 Task: Add an event with the title Lunch and Learn: Effective Presentation Delivery, date ''2024/03/05'', time 8:50 AM to 10:50 AMand add a description: Participants will understand the value of diversity within the team and explore ways to leverage diverse perspectives, experiences, and expertise. They will learn strategies for creating an inclusive environment that celebrates and respects individual differences.Select event color  Graphite . Add location for the event as: Berlin, Germany, logged in from the account softage.3@softage.netand send the event invitation to softage.7@softage.net and softage.8@softage.net. Set a reminder for the event Daily
Action: Mouse moved to (32, 108)
Screenshot: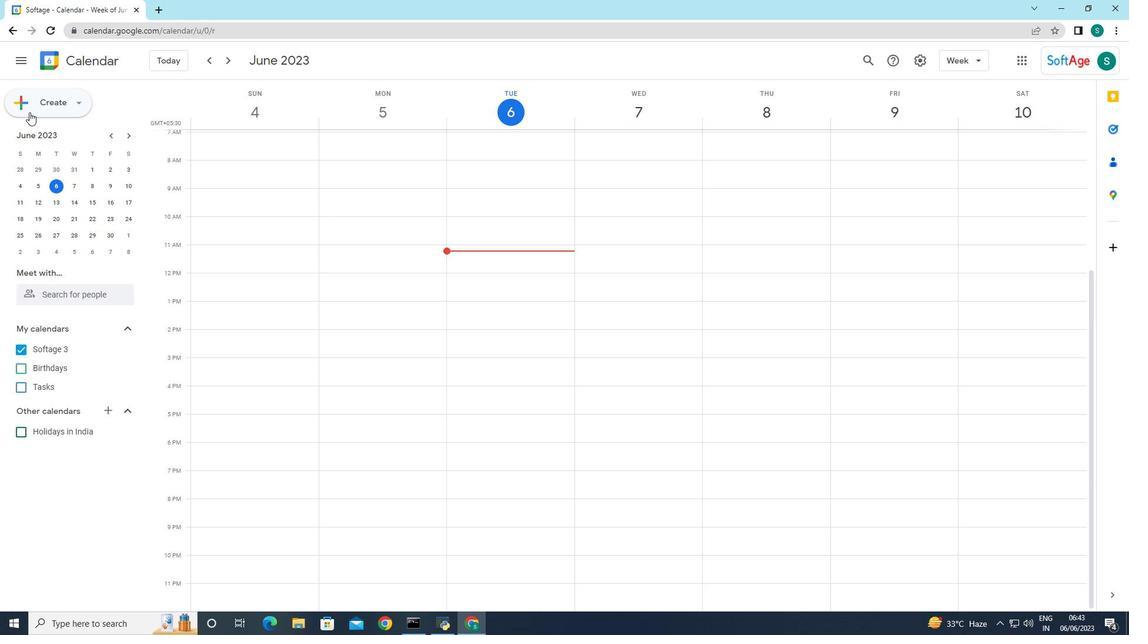 
Action: Mouse pressed left at (32, 108)
Screenshot: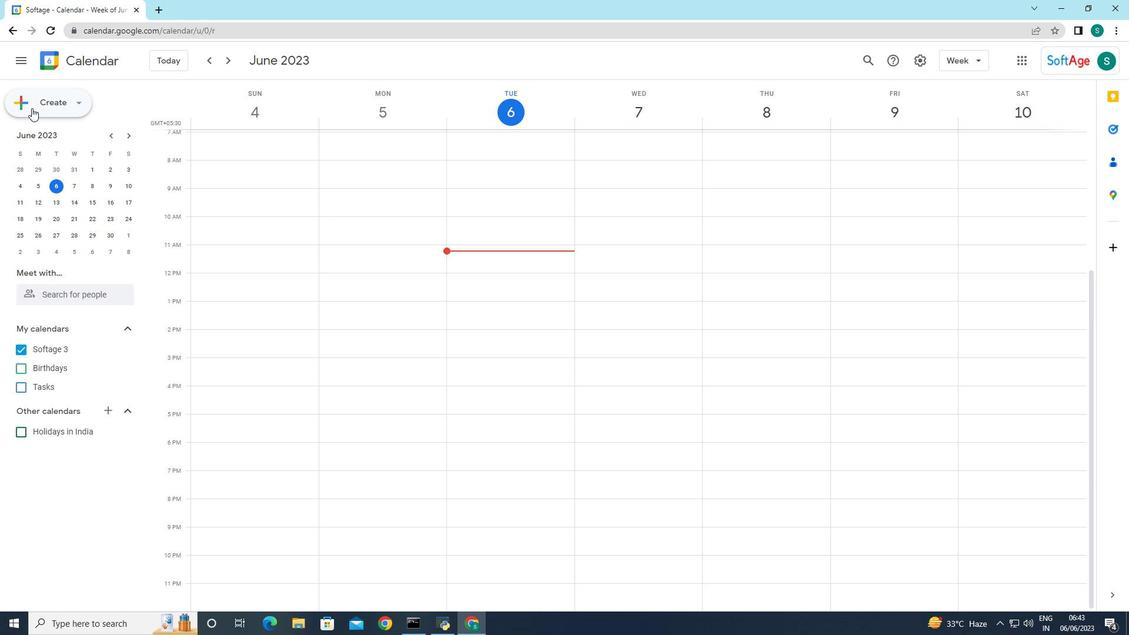 
Action: Mouse moved to (52, 139)
Screenshot: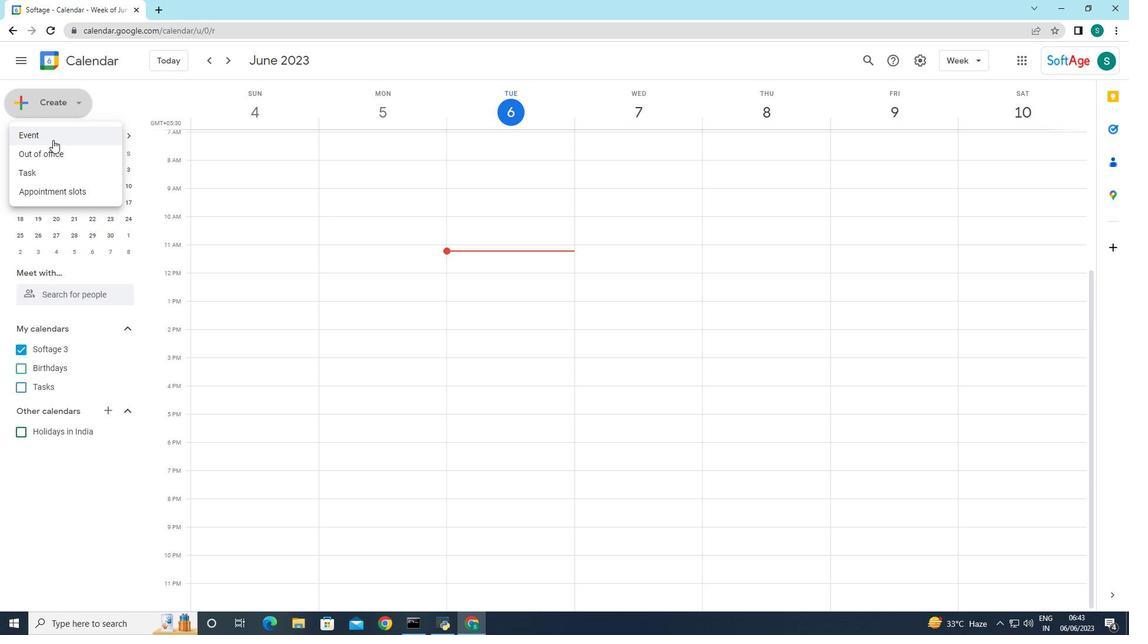 
Action: Mouse pressed left at (52, 139)
Screenshot: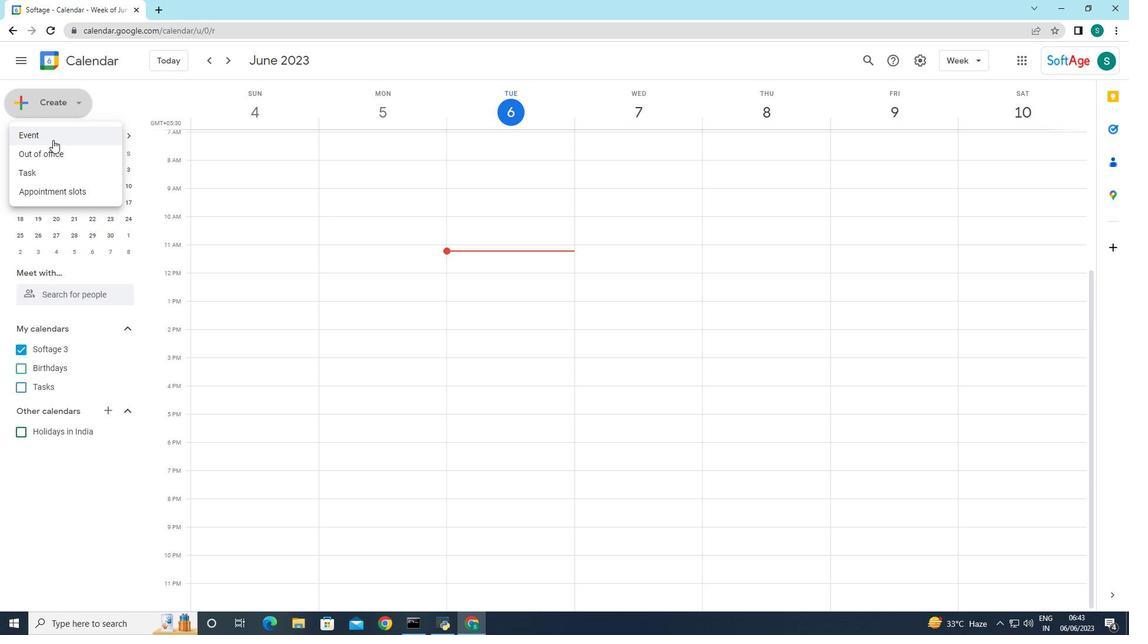 
Action: Mouse moved to (332, 462)
Screenshot: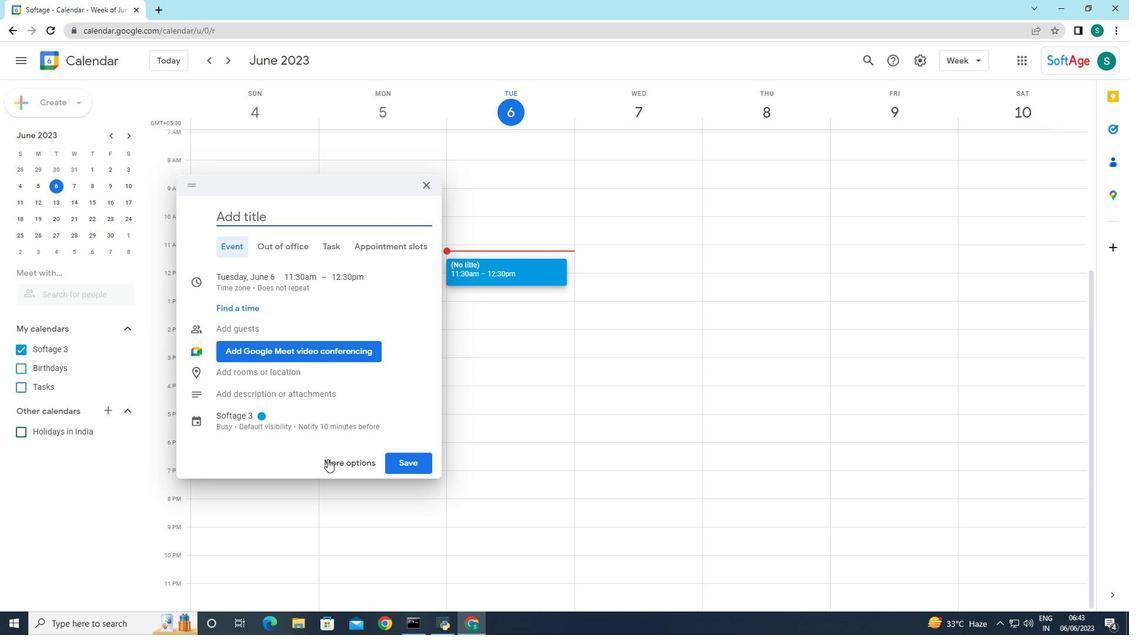
Action: Mouse pressed left at (332, 462)
Screenshot: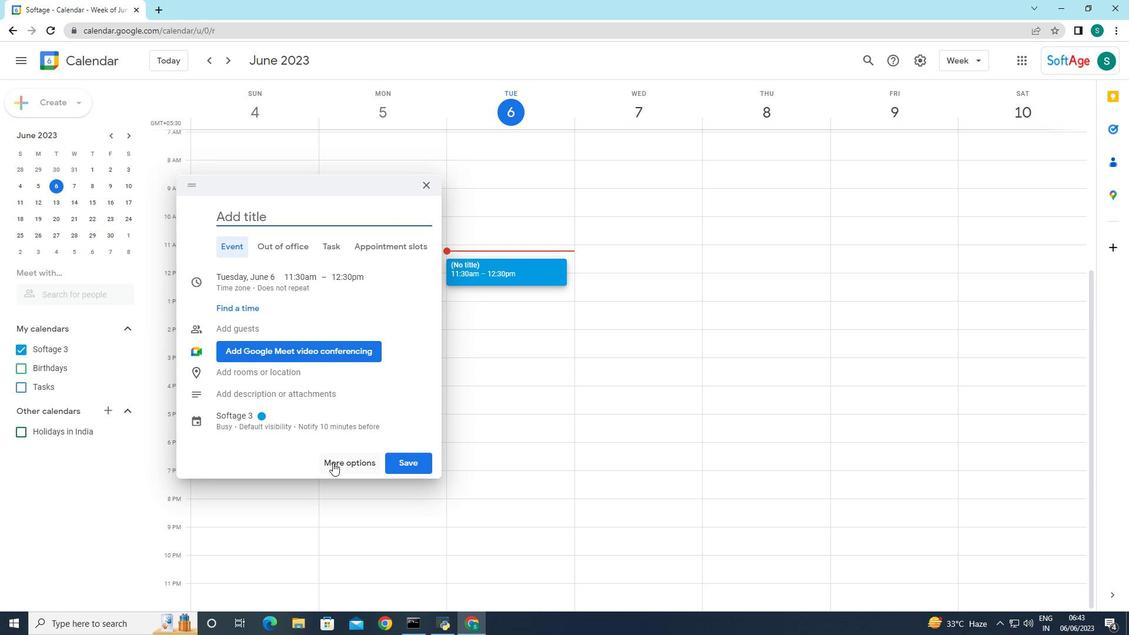 
Action: Mouse moved to (132, 64)
Screenshot: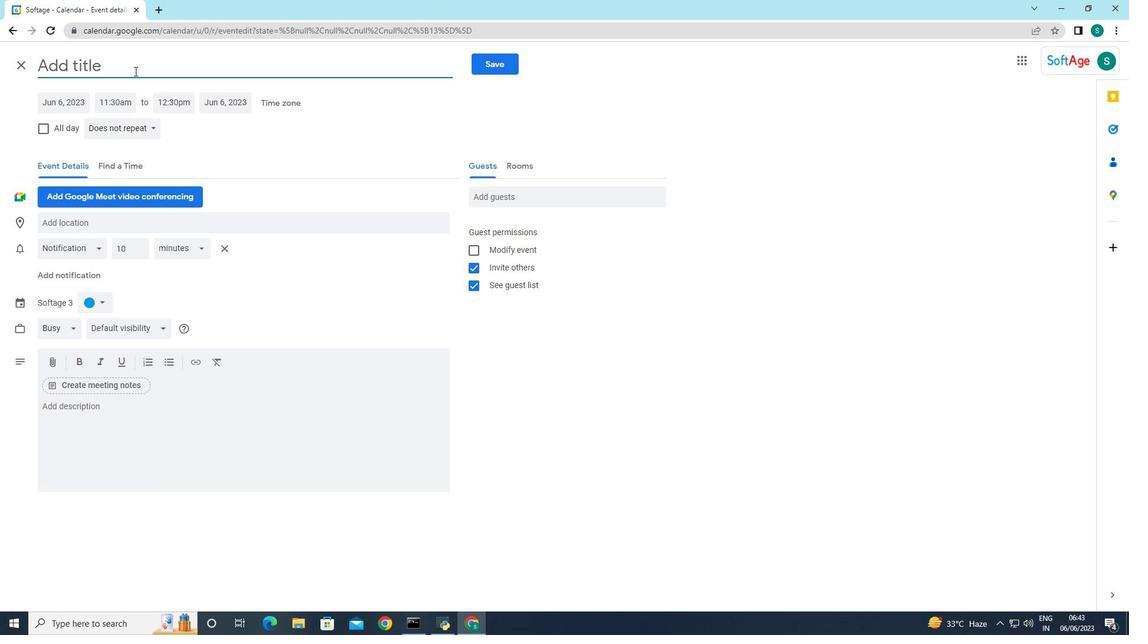 
Action: Mouse pressed left at (132, 64)
Screenshot: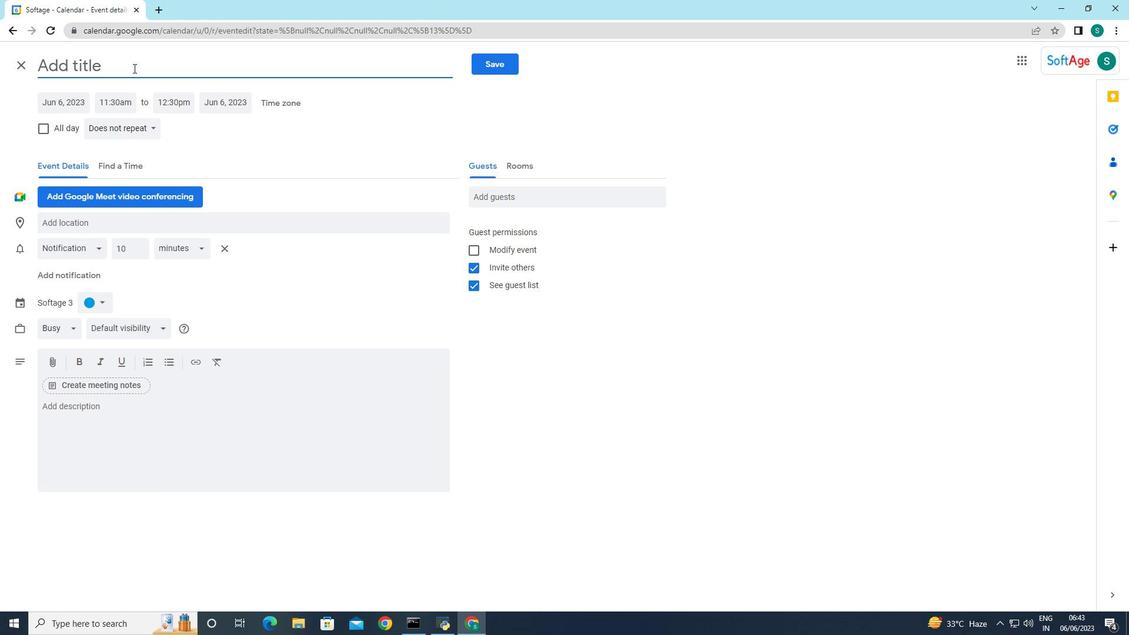 
Action: Key pressed <Key.caps_lock>L<Key.caps_lock>unch<Key.space>and<Key.space><Key.caps_lock>L<Key.caps_lock>earn<Key.space><Key.backspace><Key.shift_r>:<Key.space><Key.caps_lock>E<Key.caps_lock>ffective<Key.space><Key.caps_lock>P<Key.caps_lock>resentation<Key.space><Key.caps_lock>D<Key.caps_lock>elivery
Screenshot: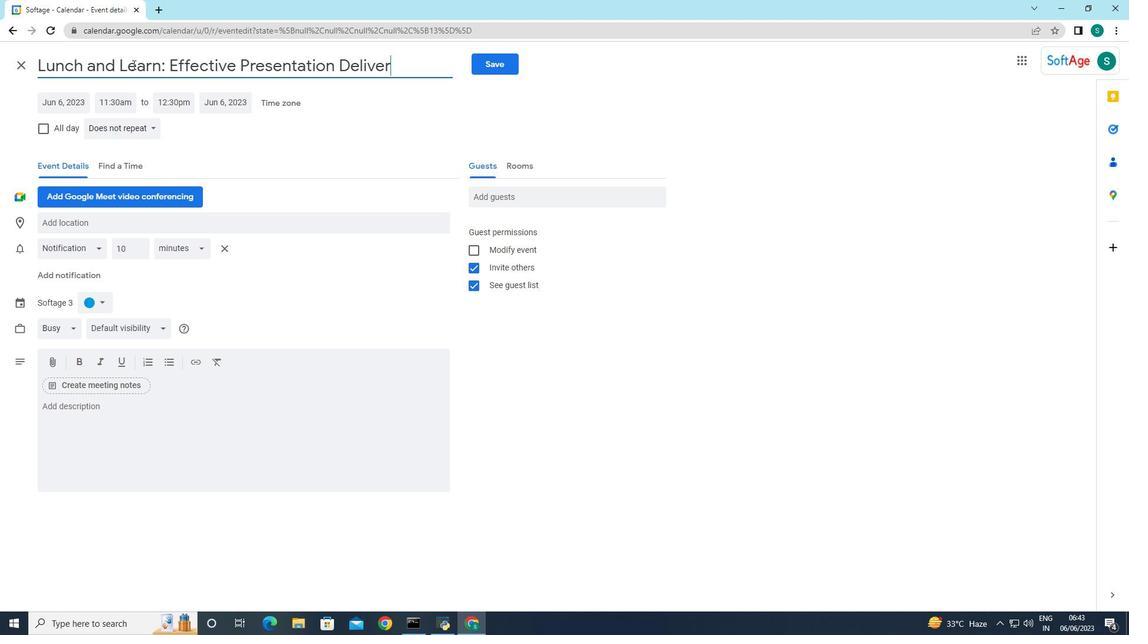 
Action: Mouse moved to (330, 152)
Screenshot: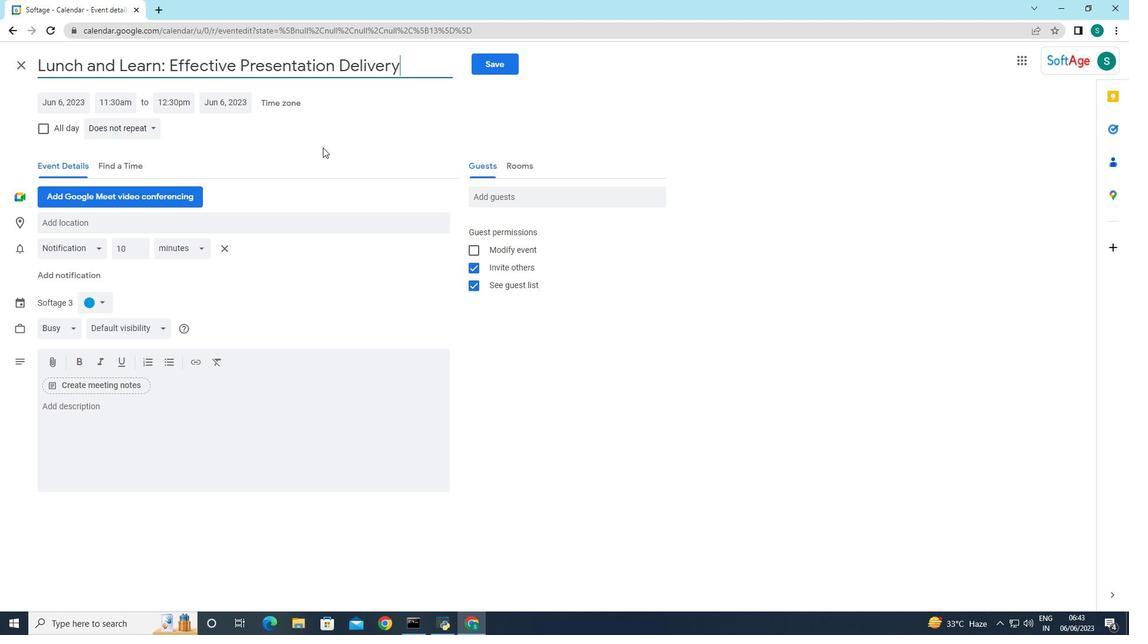 
Action: Mouse pressed left at (330, 152)
Screenshot: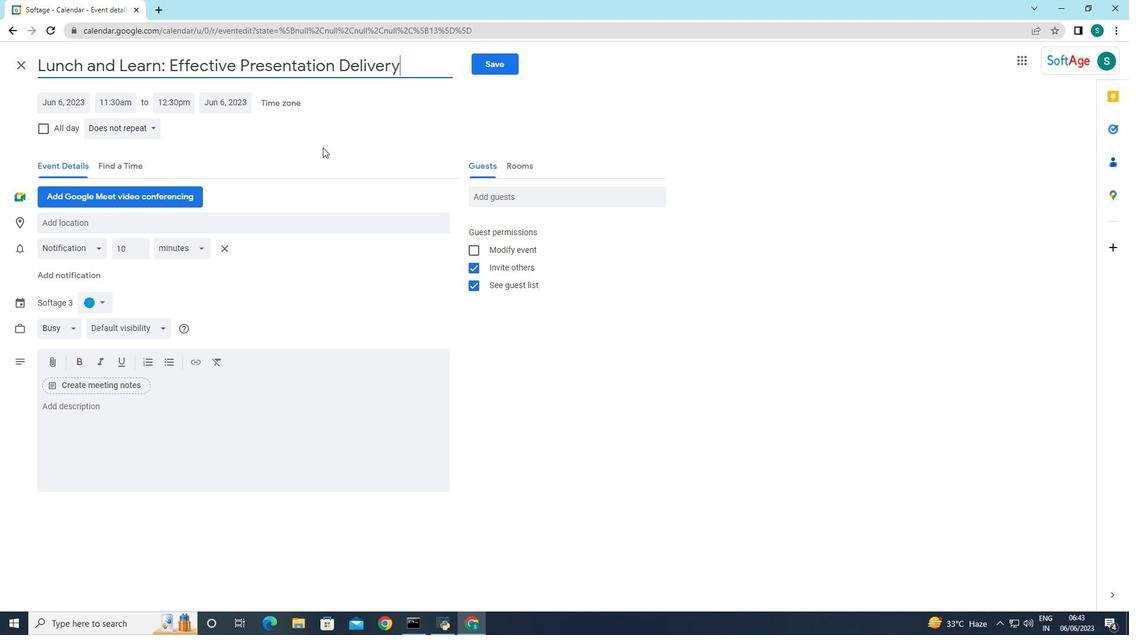 
Action: Mouse moved to (70, 97)
Screenshot: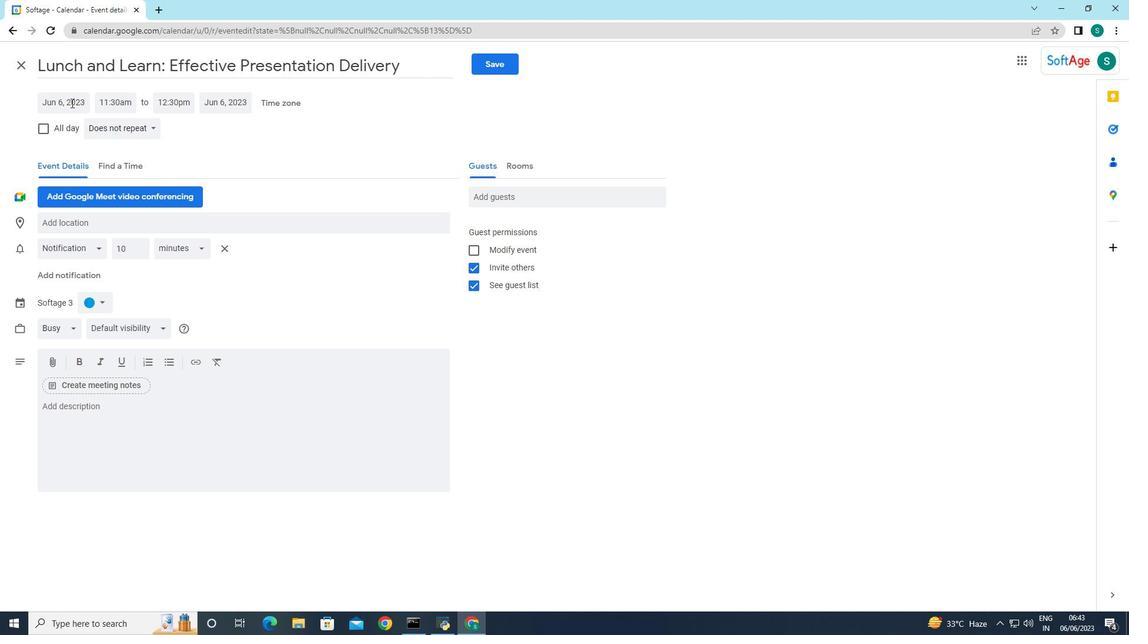 
Action: Mouse pressed left at (70, 97)
Screenshot: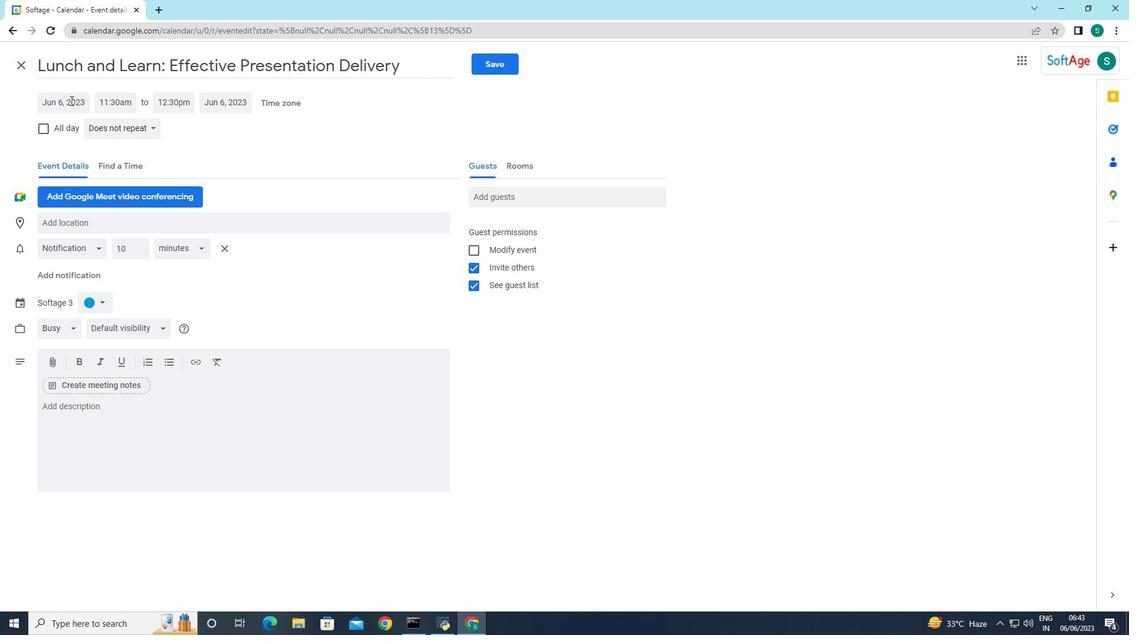 
Action: Mouse moved to (190, 127)
Screenshot: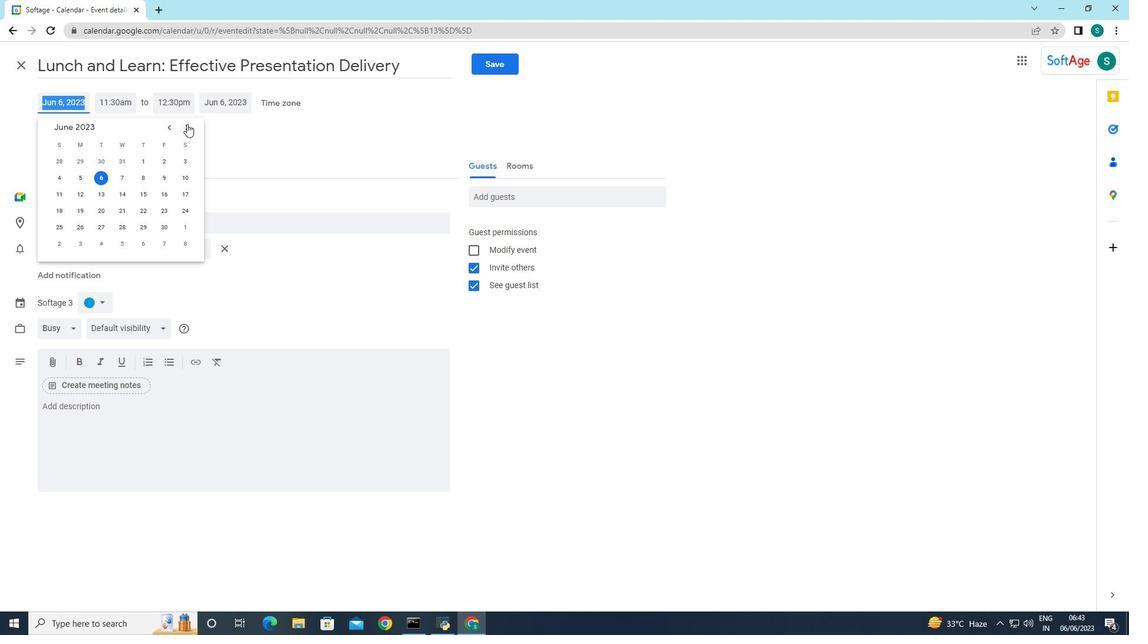 
Action: Mouse pressed left at (190, 127)
Screenshot: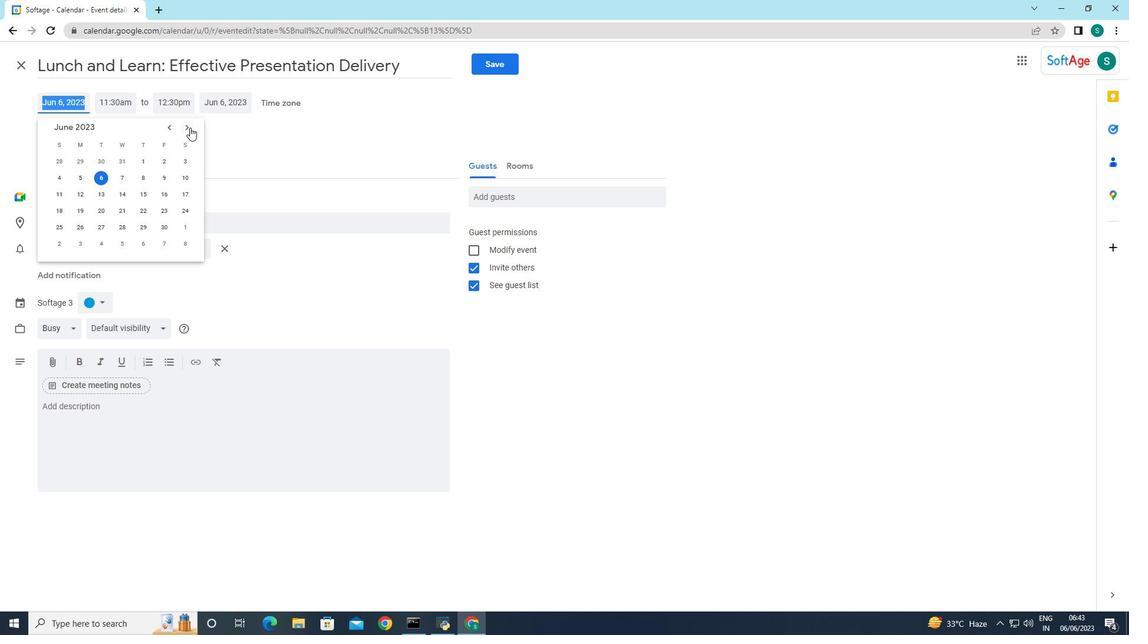 
Action: Mouse pressed left at (190, 127)
Screenshot: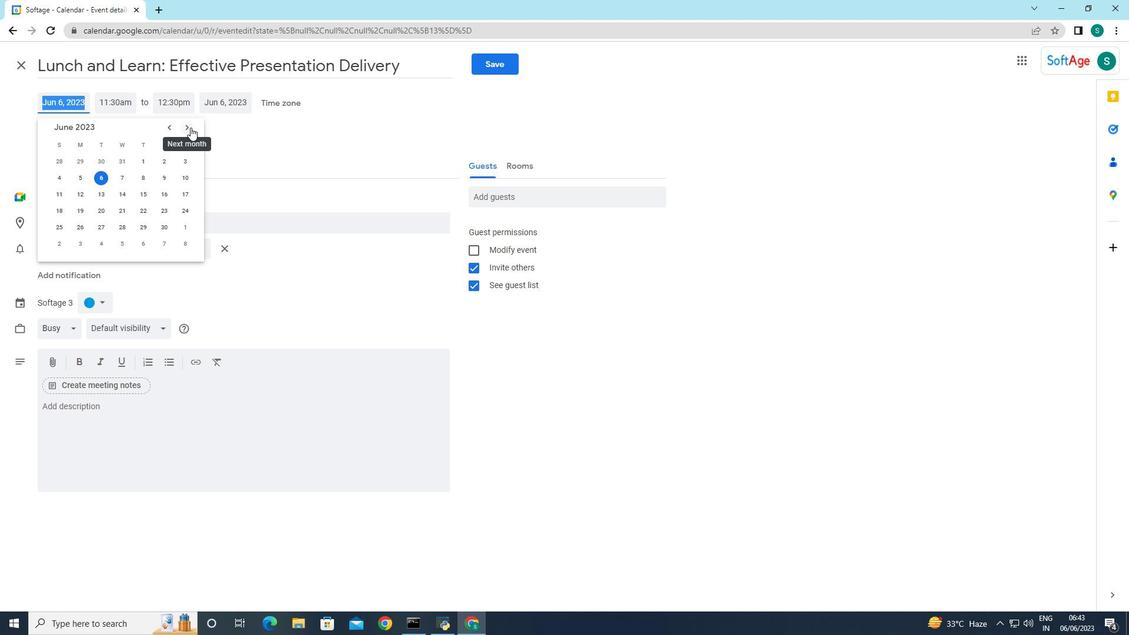 
Action: Mouse pressed left at (190, 127)
Screenshot: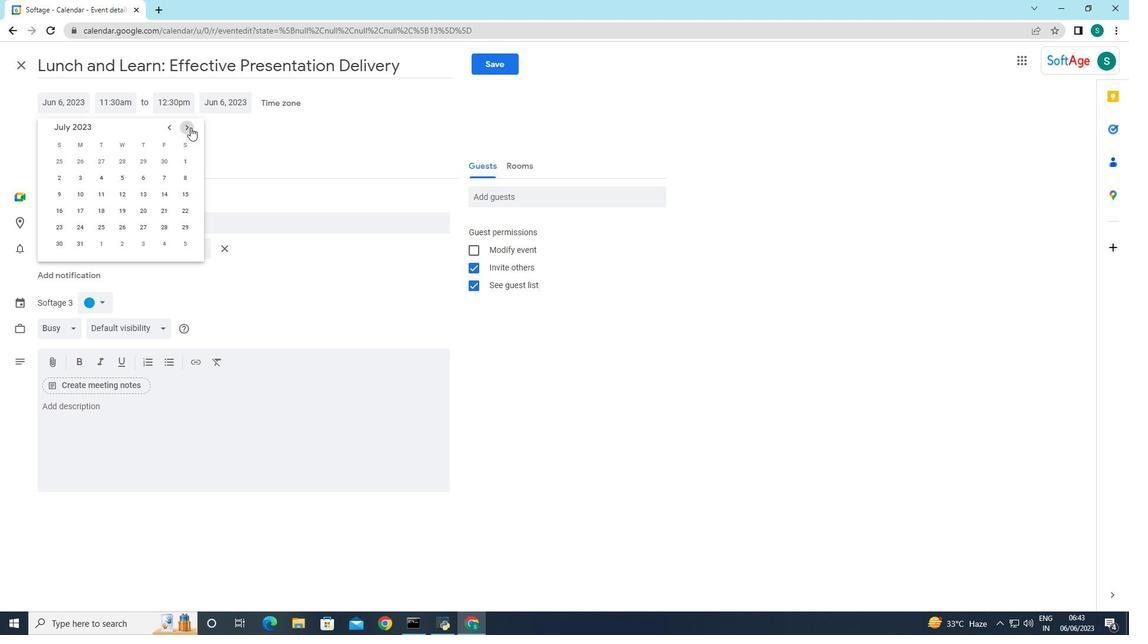 
Action: Mouse pressed left at (190, 127)
Screenshot: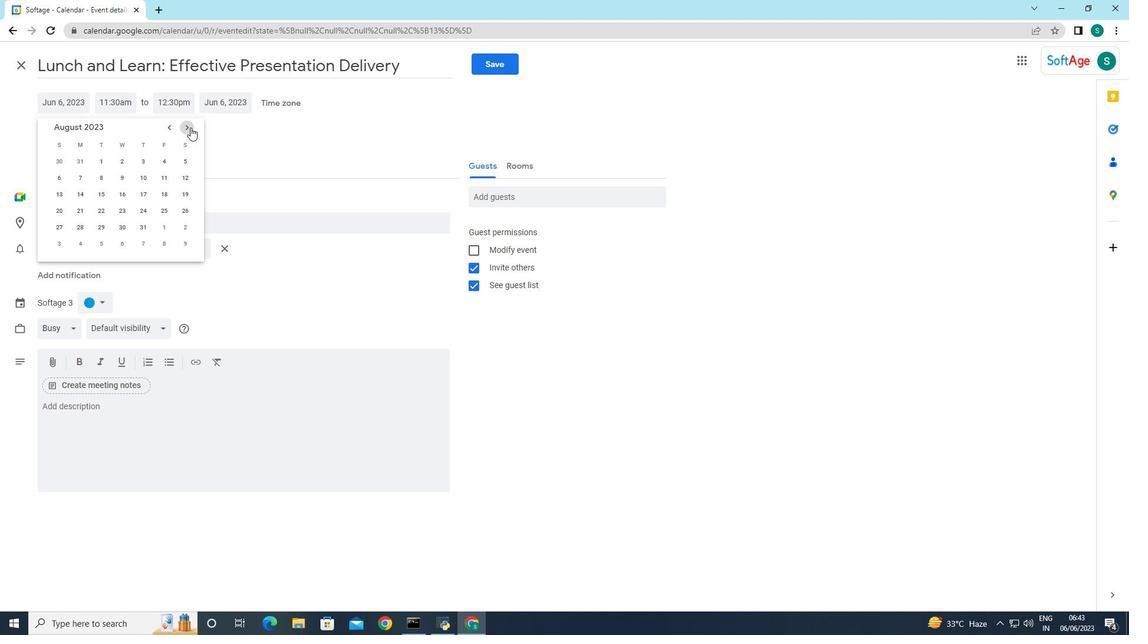 
Action: Mouse pressed left at (190, 127)
Screenshot: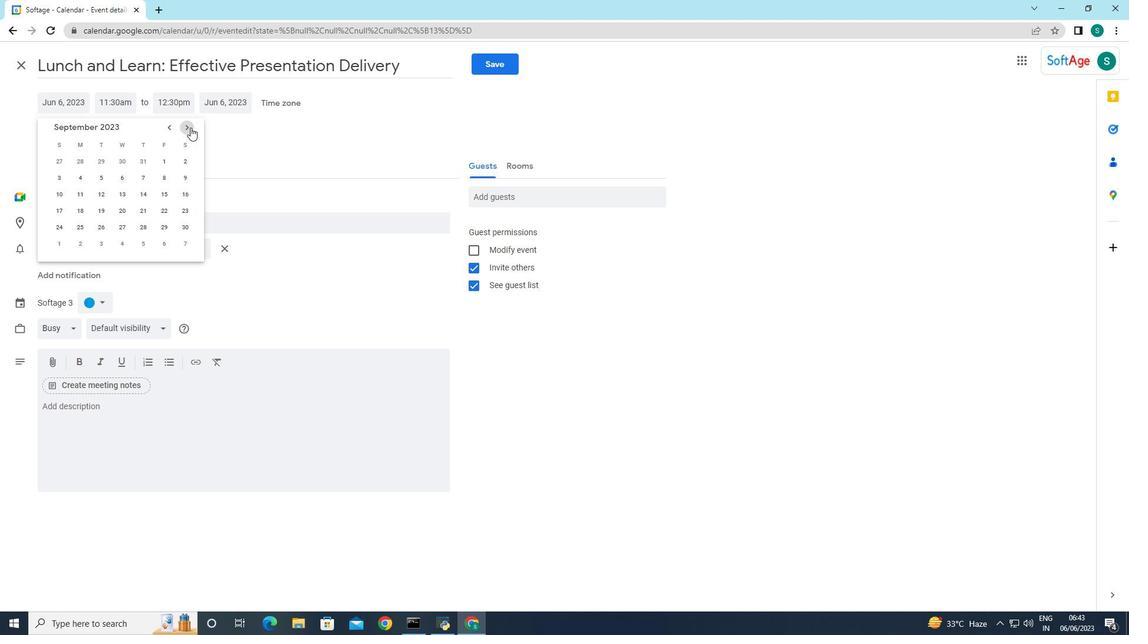 
Action: Mouse pressed left at (190, 127)
Screenshot: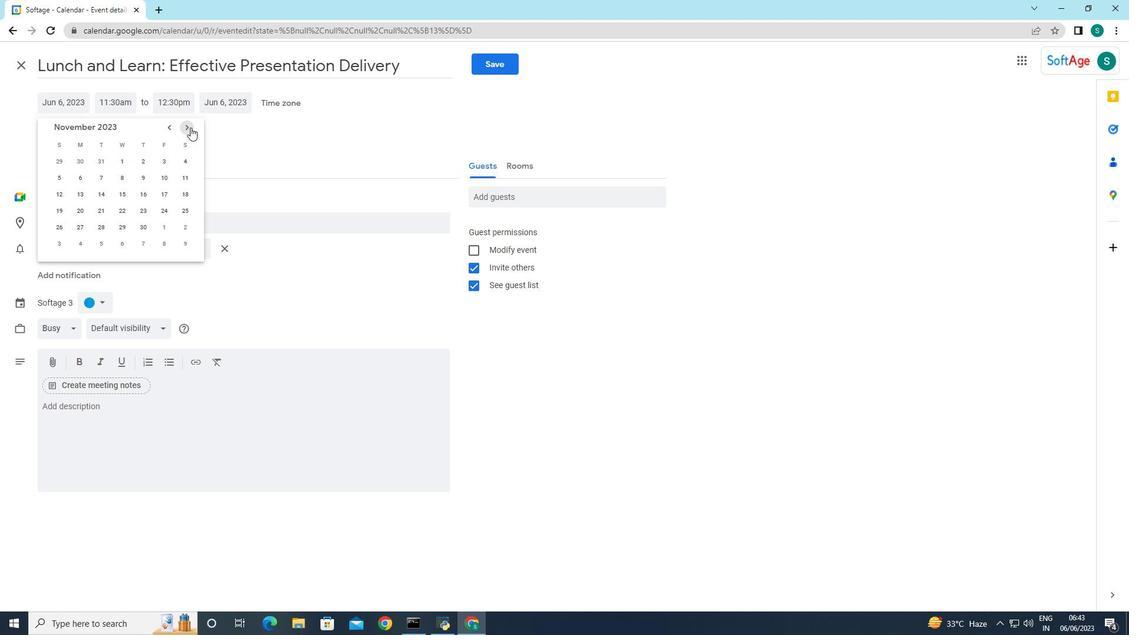 
Action: Mouse pressed left at (190, 127)
Screenshot: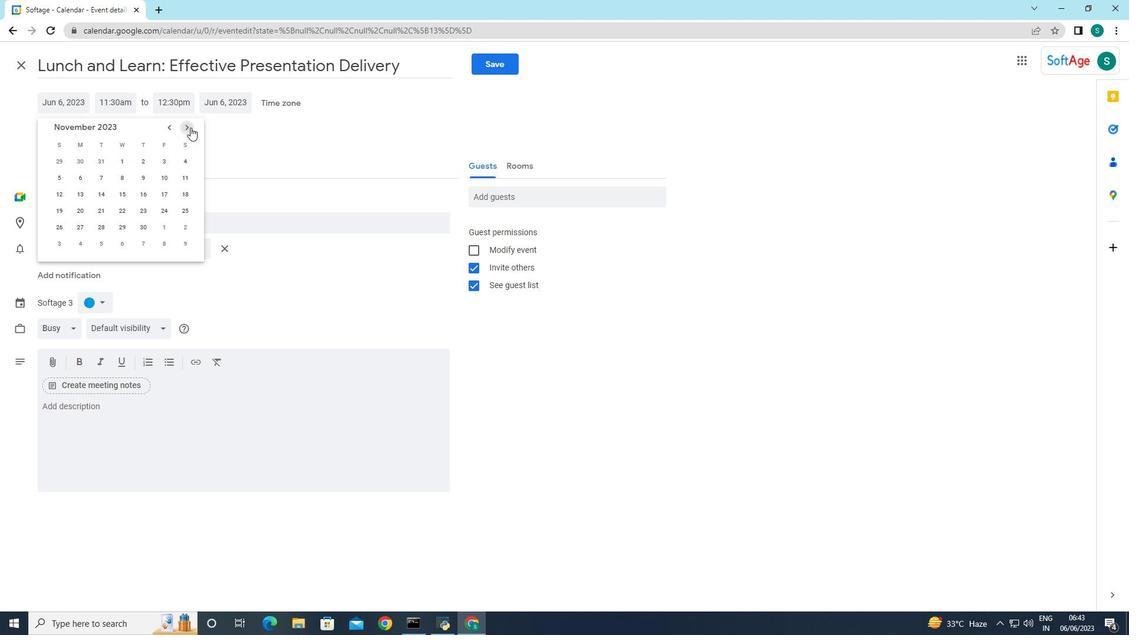 
Action: Mouse pressed left at (190, 127)
Screenshot: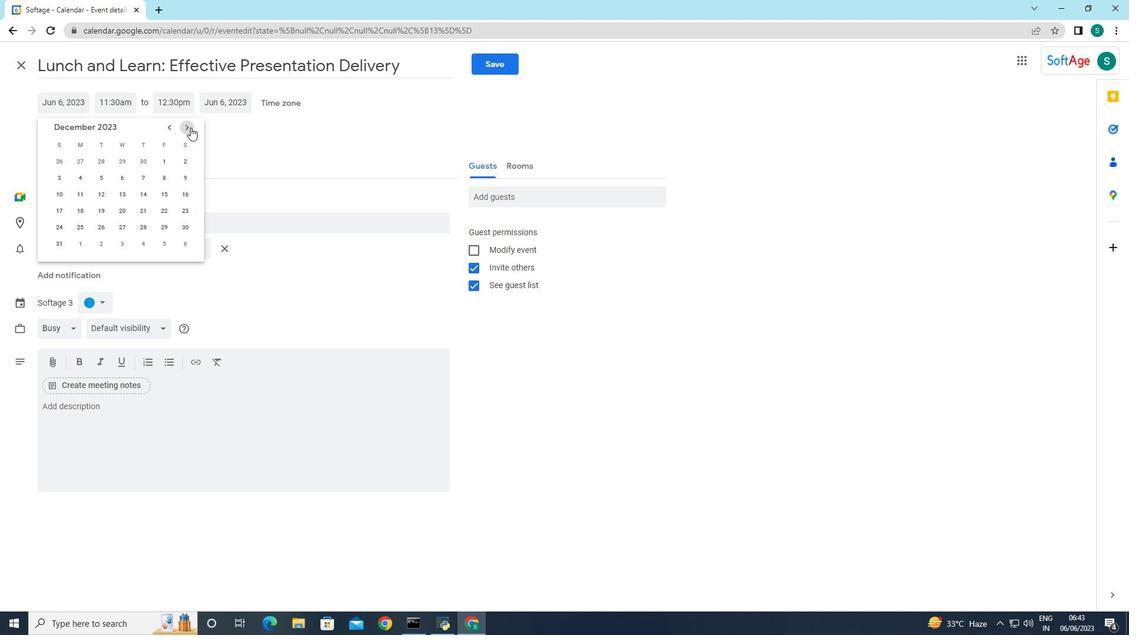 
Action: Mouse pressed left at (190, 127)
Screenshot: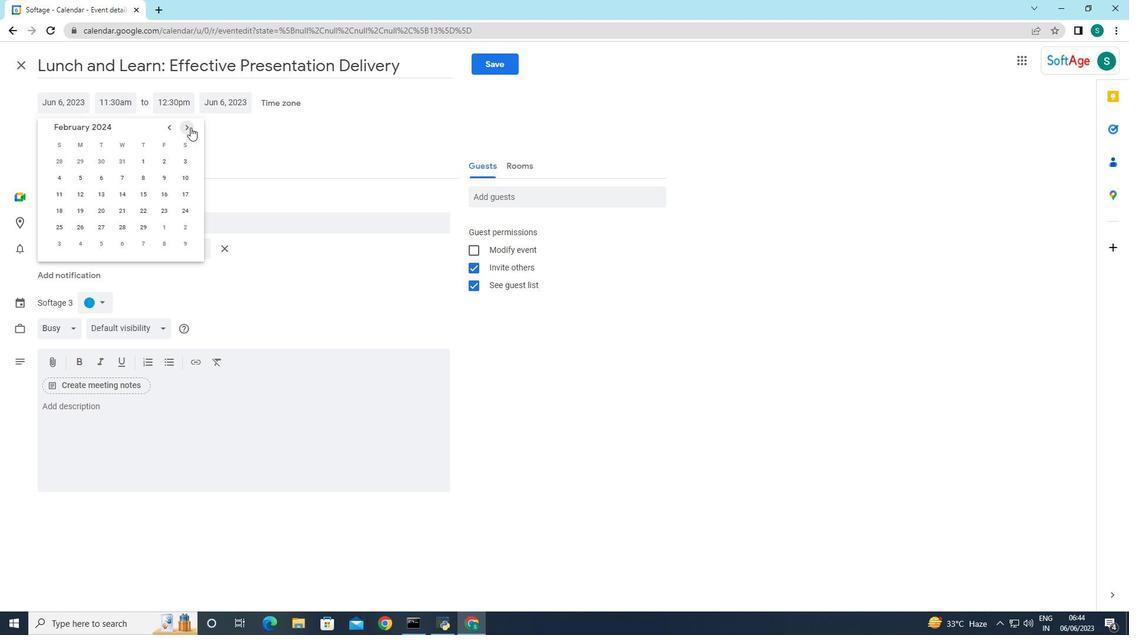 
Action: Mouse moved to (98, 178)
Screenshot: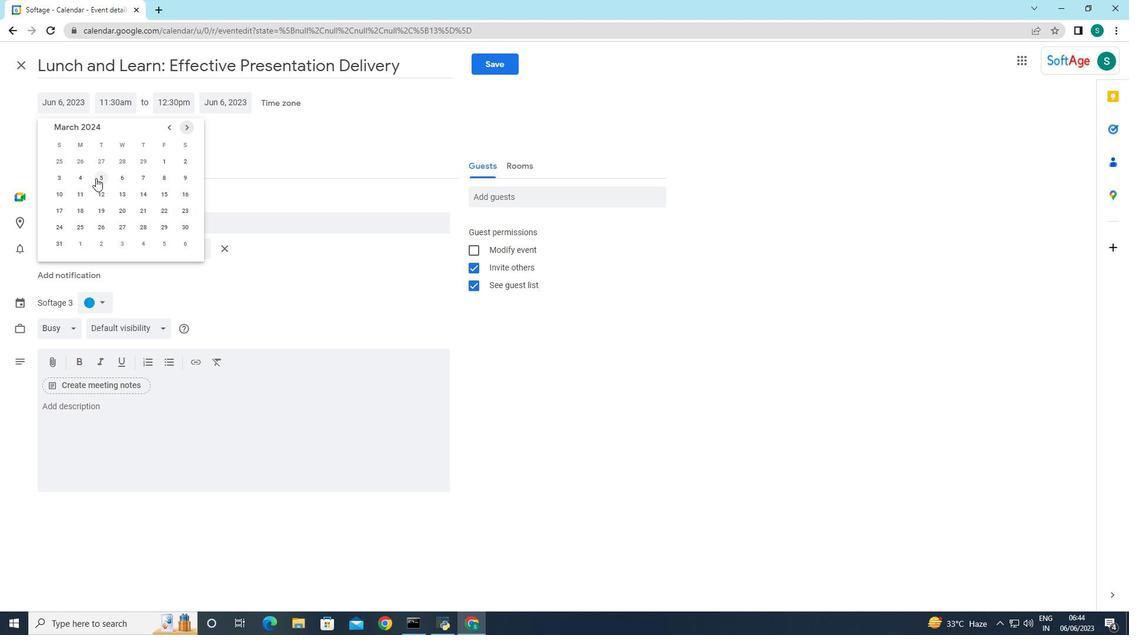 
Action: Mouse pressed left at (98, 178)
Screenshot: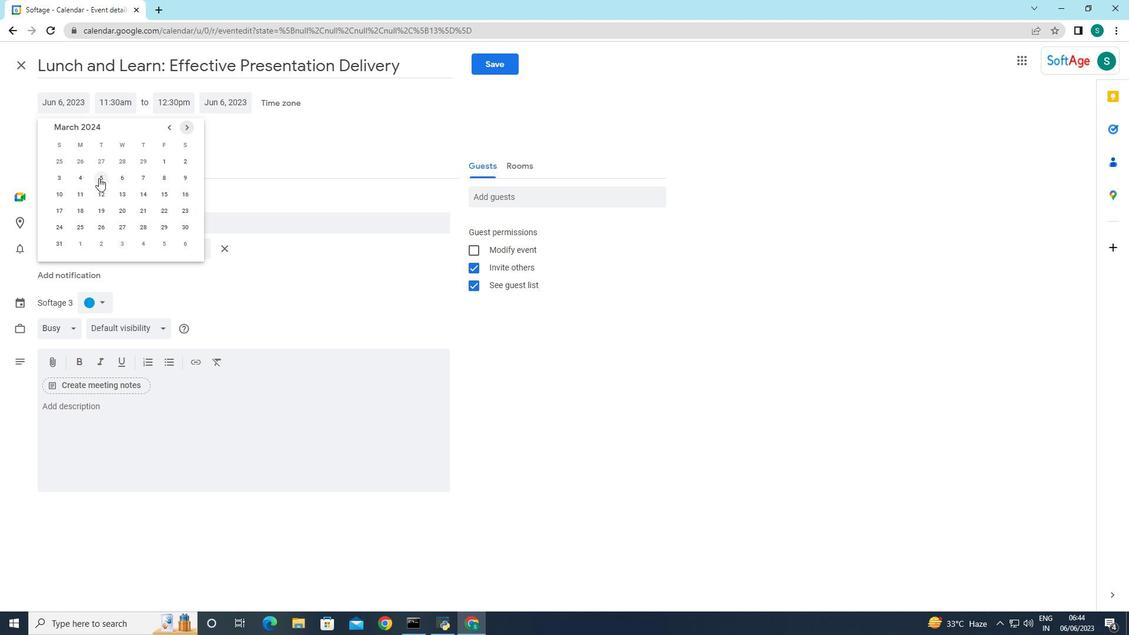 
Action: Mouse moved to (248, 155)
Screenshot: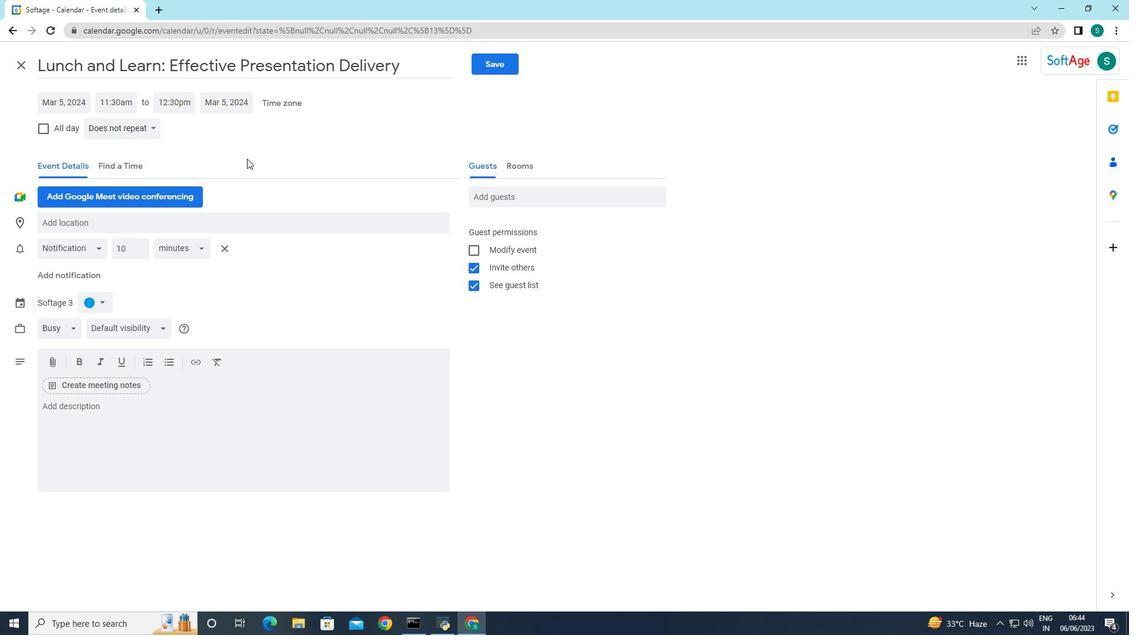 
Action: Mouse pressed left at (248, 155)
Screenshot: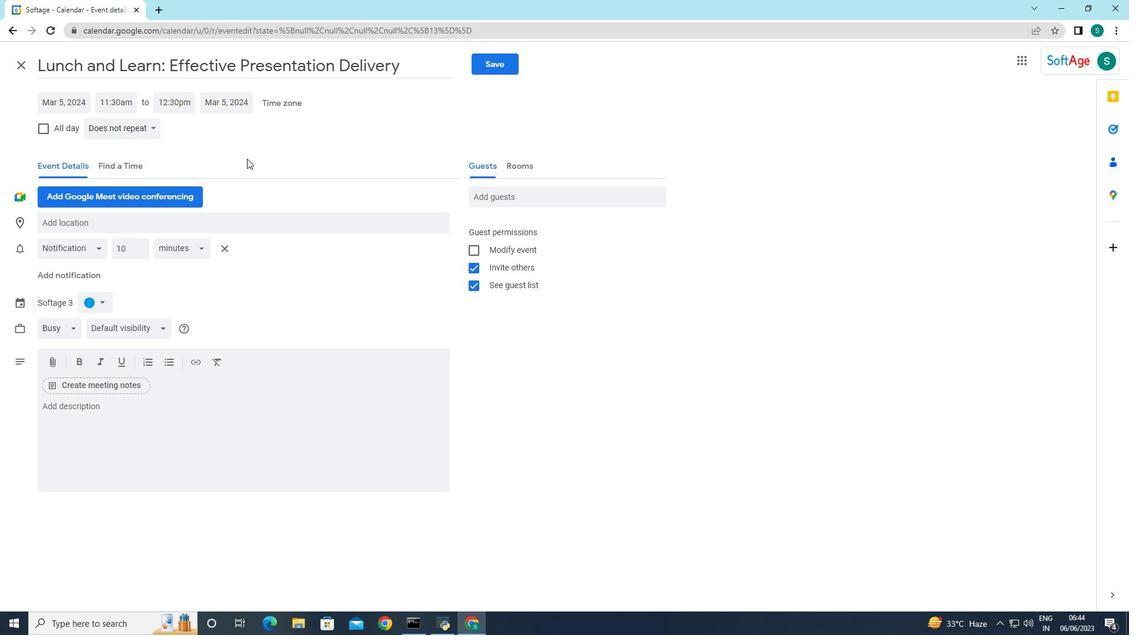 
Action: Mouse moved to (99, 102)
Screenshot: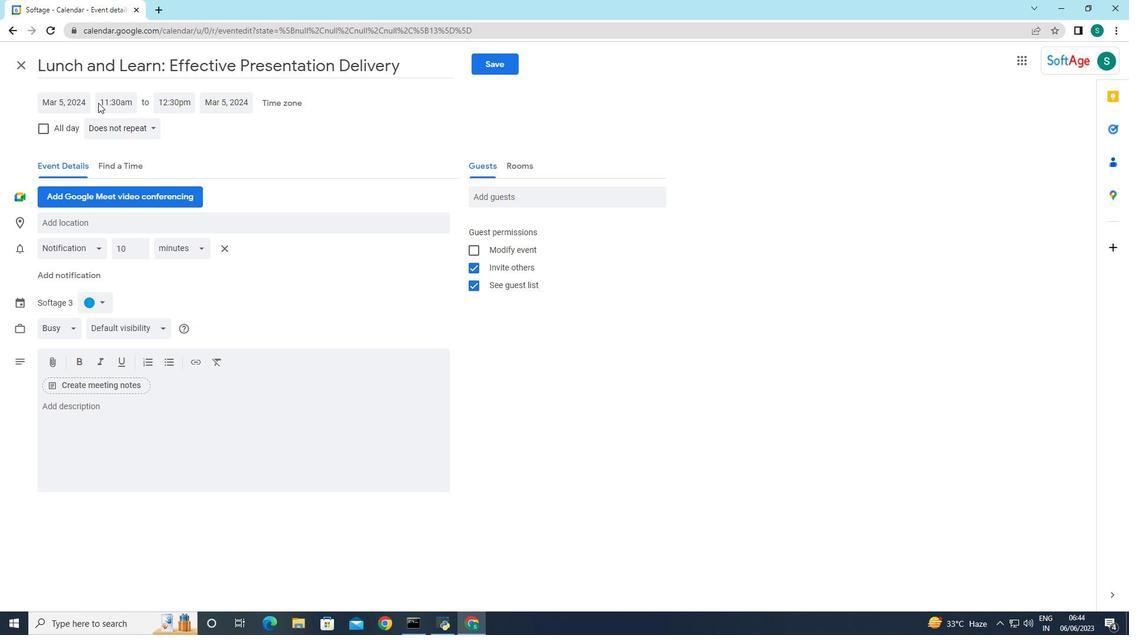 
Action: Mouse pressed left at (99, 102)
Screenshot: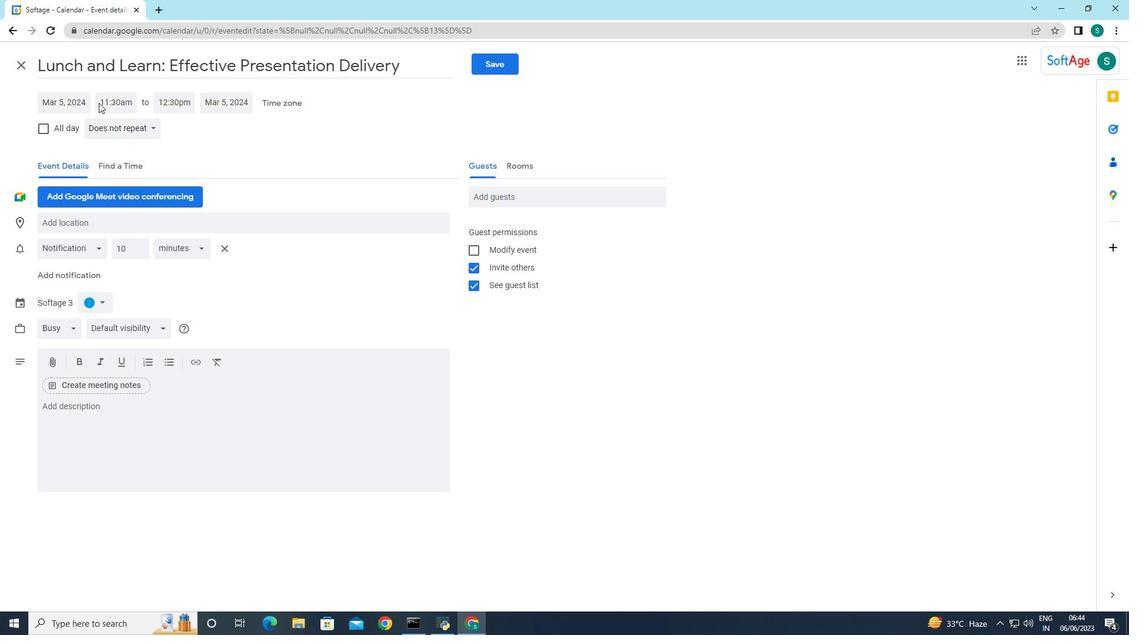 
Action: Mouse moved to (121, 179)
Screenshot: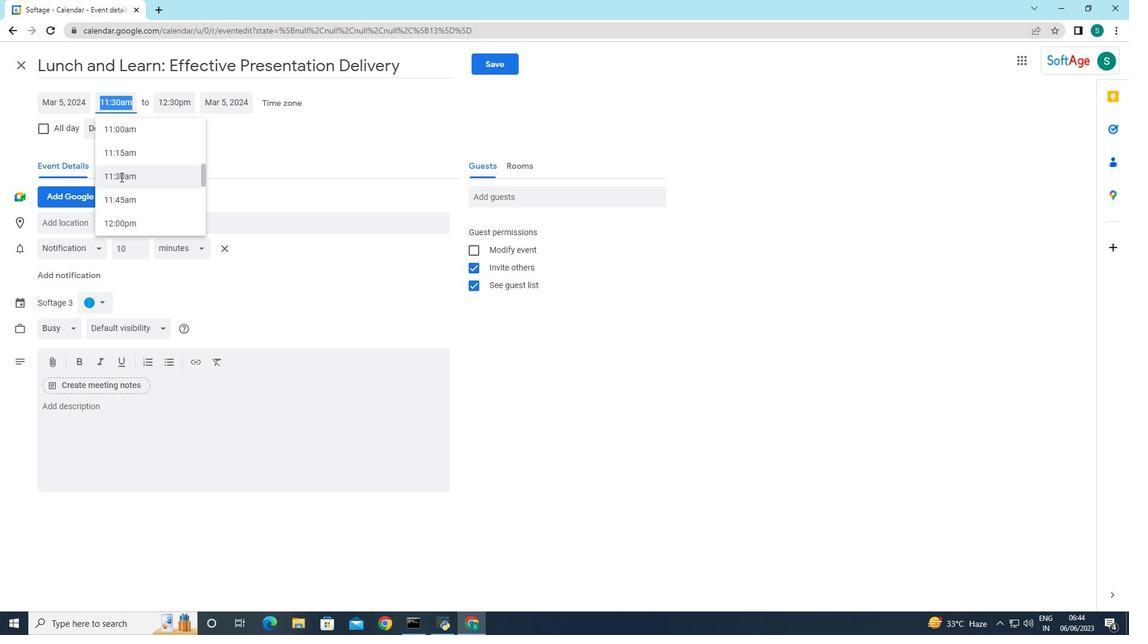 
Action: Mouse scrolled (121, 180) with delta (0, 0)
Screenshot: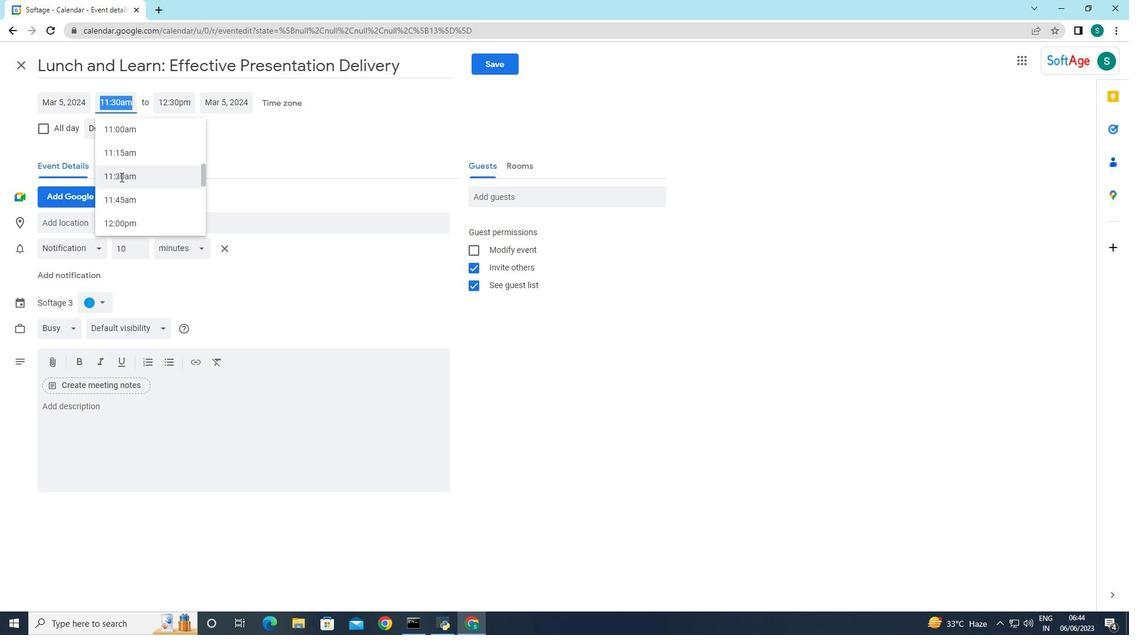 
Action: Mouse scrolled (121, 180) with delta (0, 0)
Screenshot: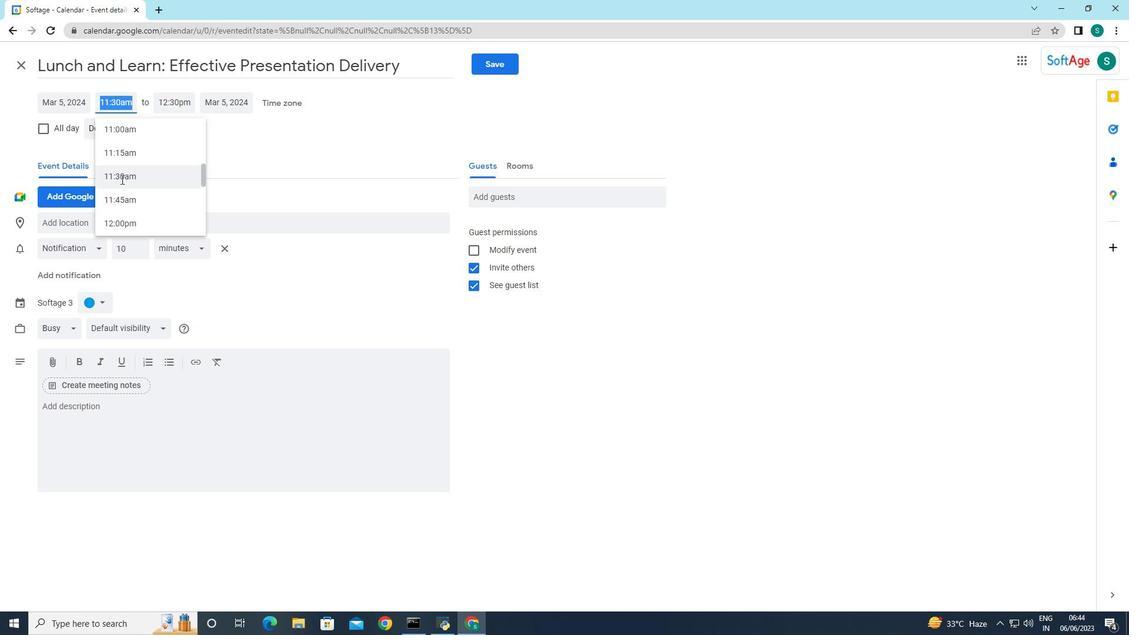 
Action: Mouse scrolled (121, 180) with delta (0, 0)
Screenshot: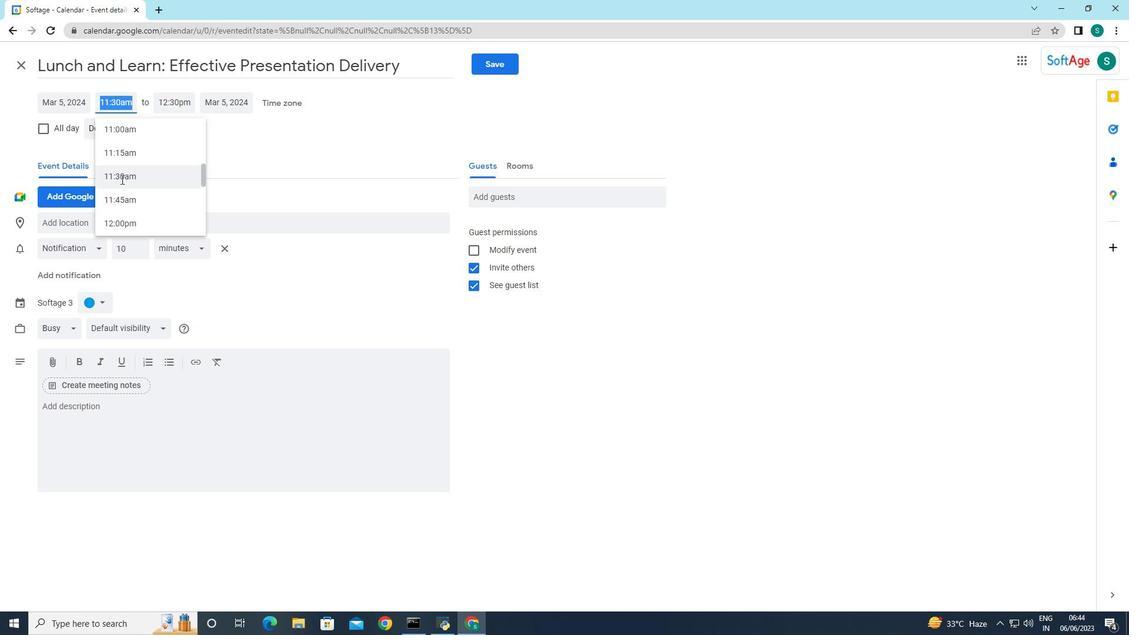
Action: Mouse scrolled (121, 180) with delta (0, 0)
Screenshot: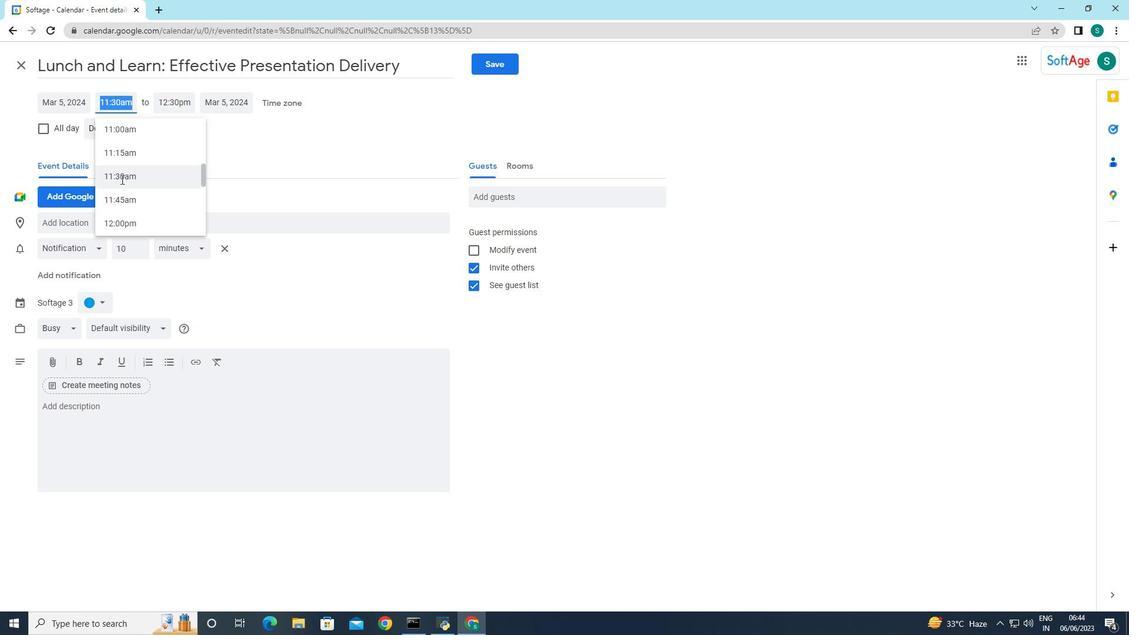 
Action: Mouse moved to (120, 128)
Screenshot: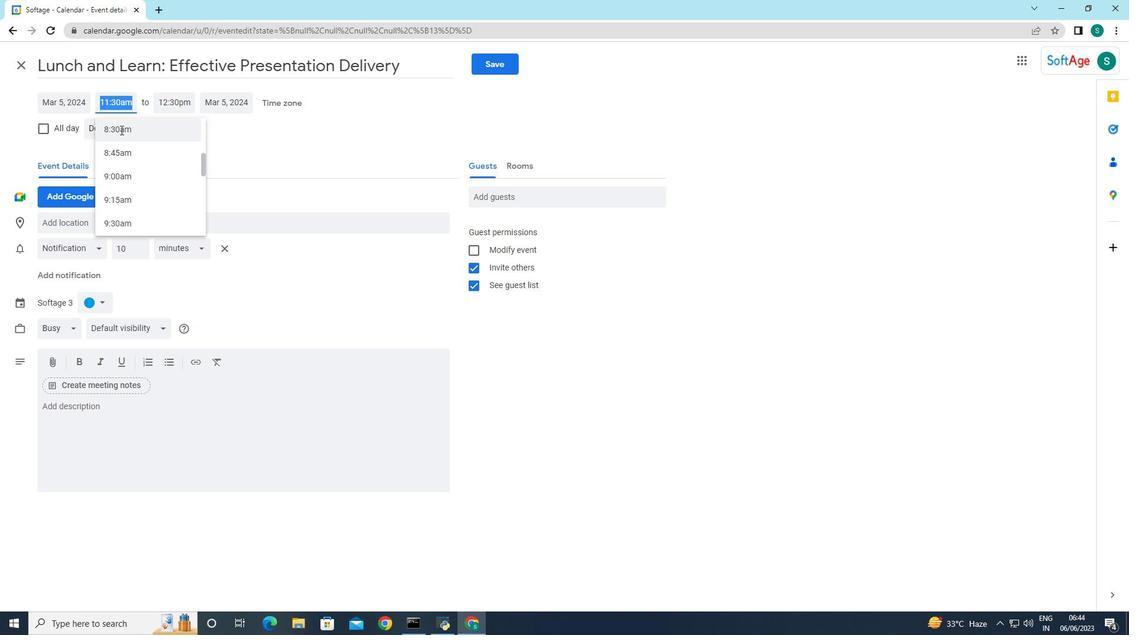 
Action: Mouse pressed left at (120, 128)
Screenshot: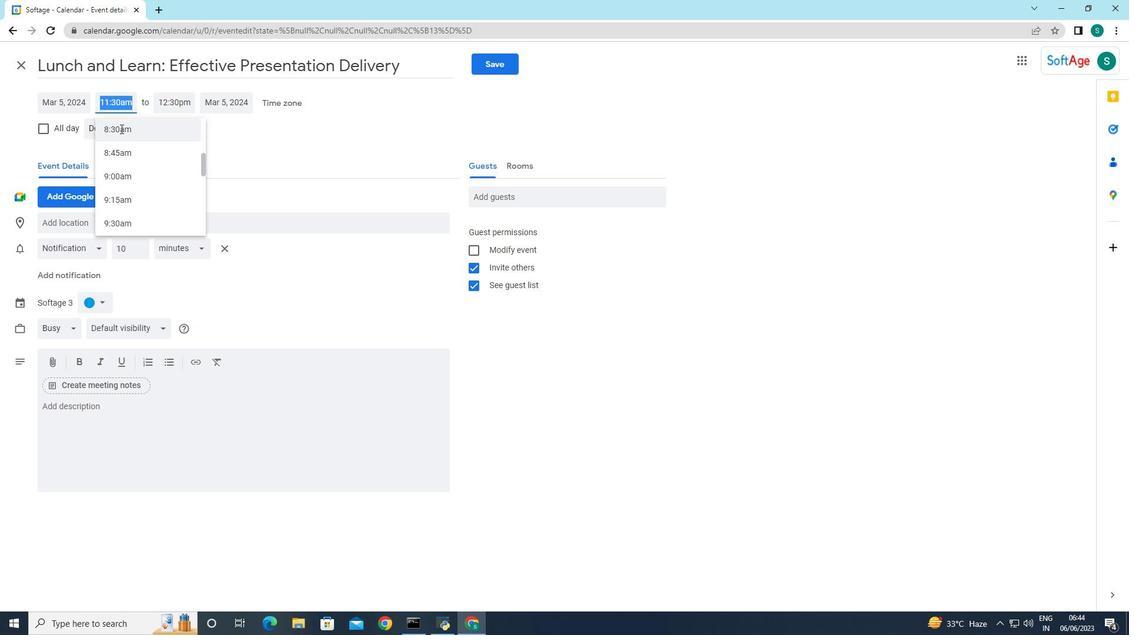 
Action: Mouse moved to (112, 101)
Screenshot: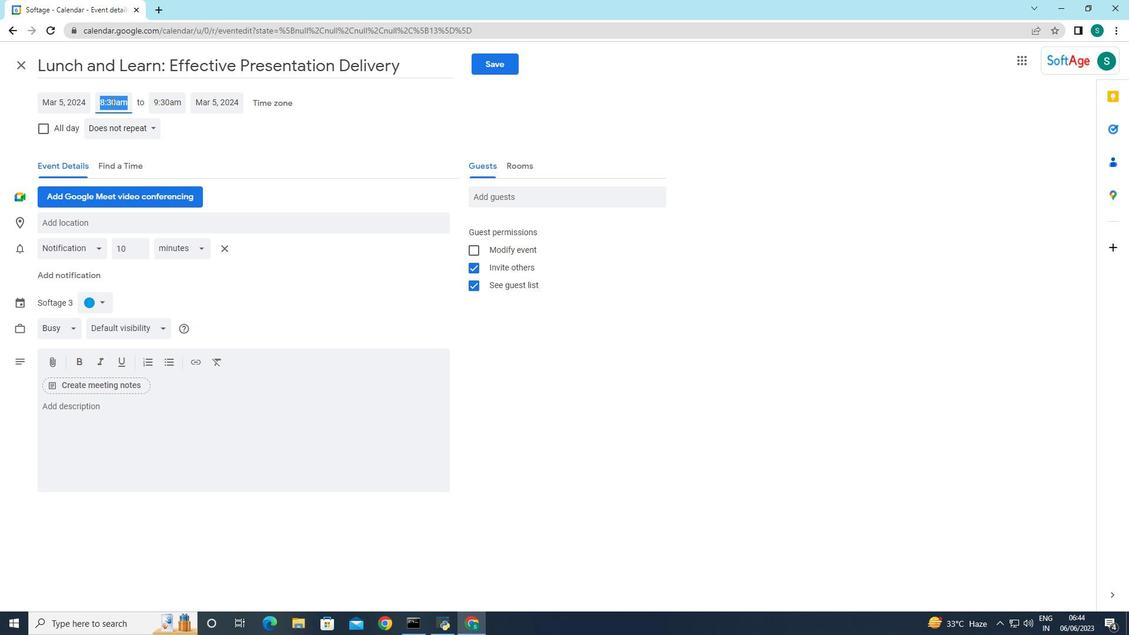 
Action: Mouse pressed left at (112, 101)
Screenshot: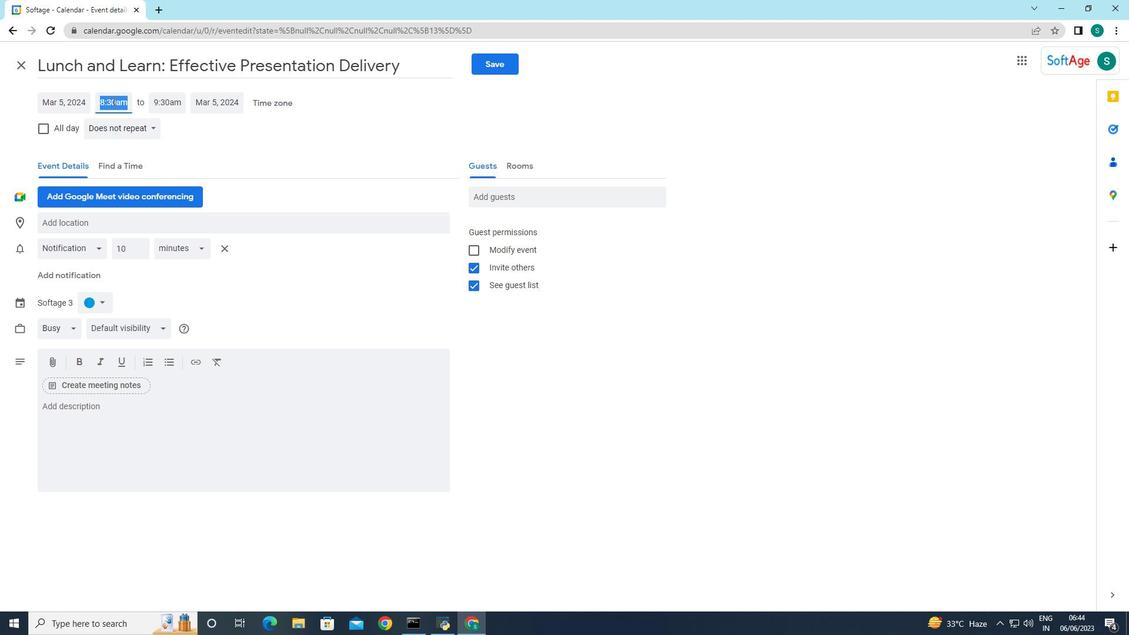 
Action: Mouse moved to (121, 115)
Screenshot: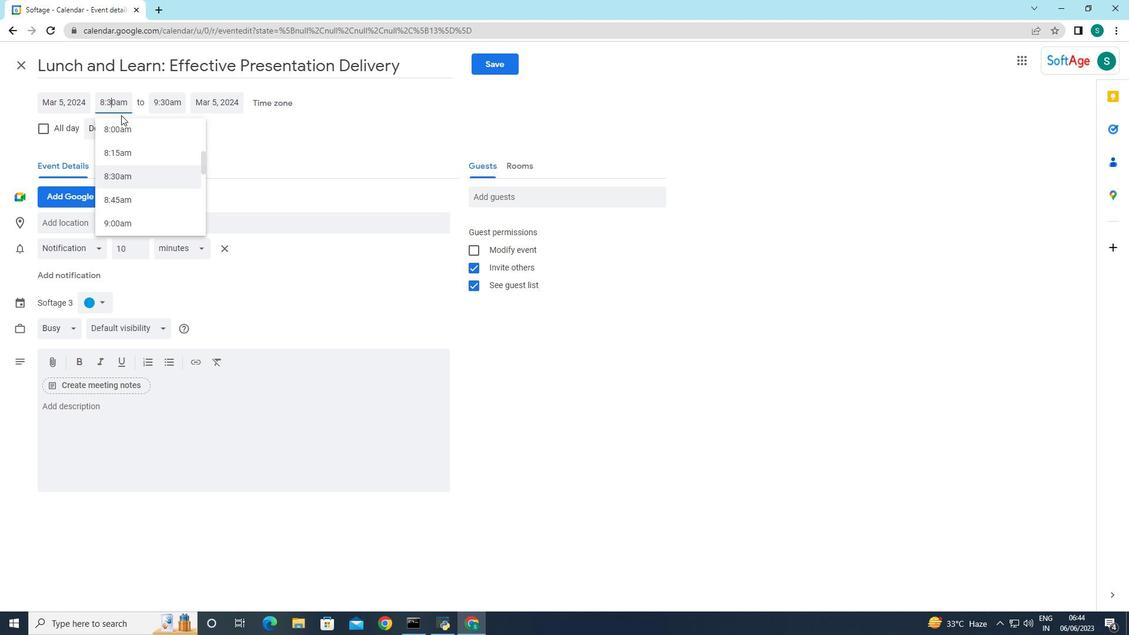
Action: Key pressed <Key.backspace>5
Screenshot: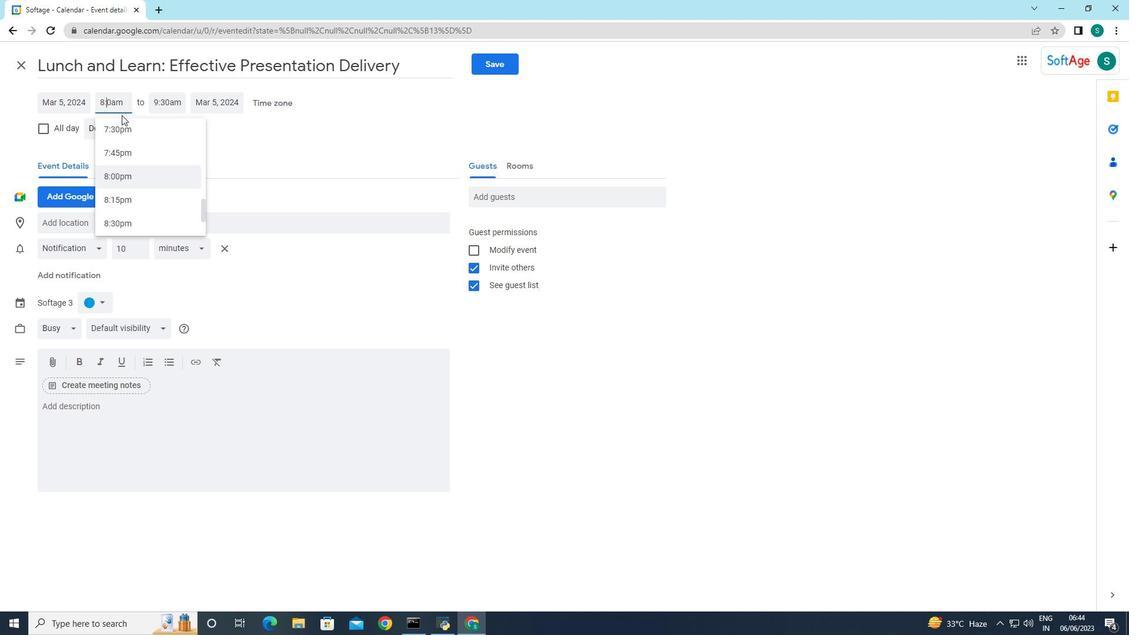 
Action: Mouse moved to (252, 153)
Screenshot: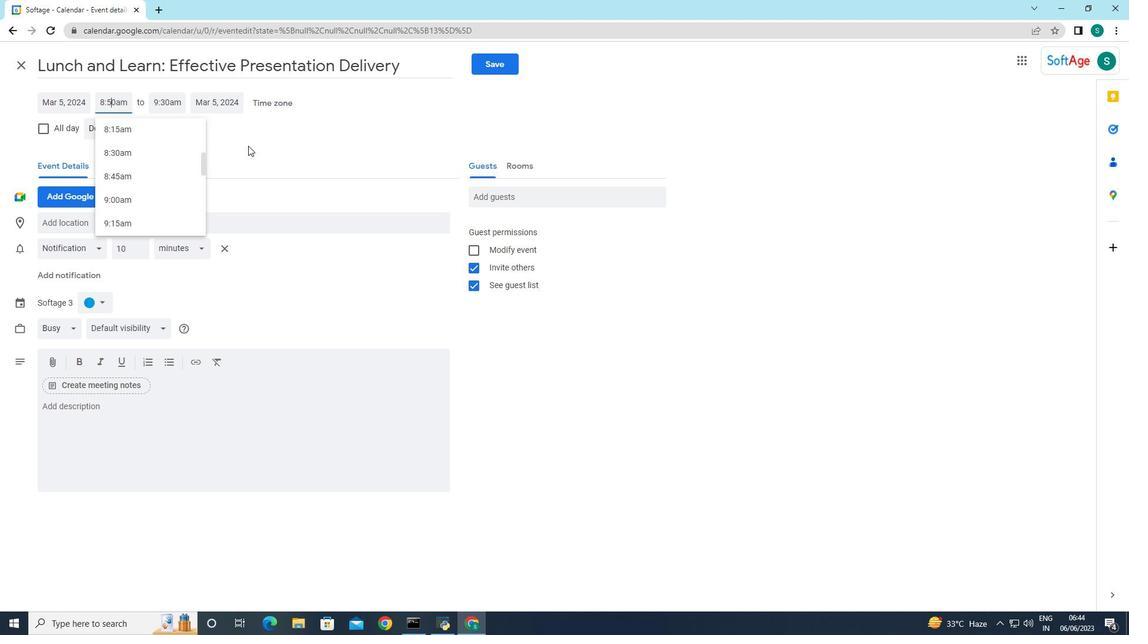
Action: Mouse pressed left at (252, 153)
Screenshot: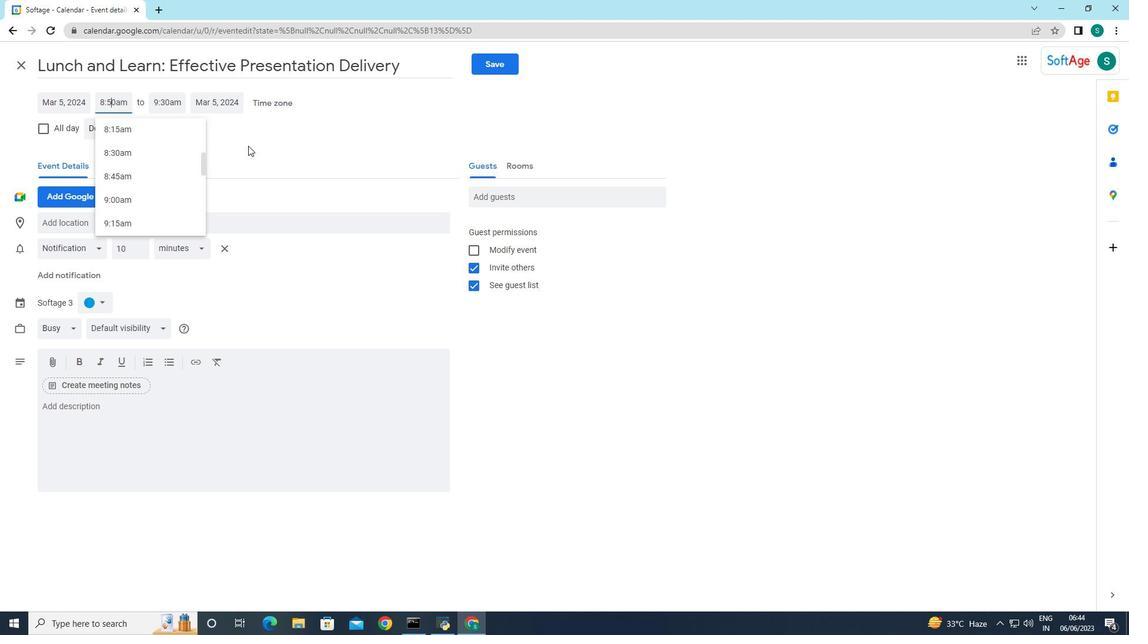 
Action: Mouse moved to (168, 101)
Screenshot: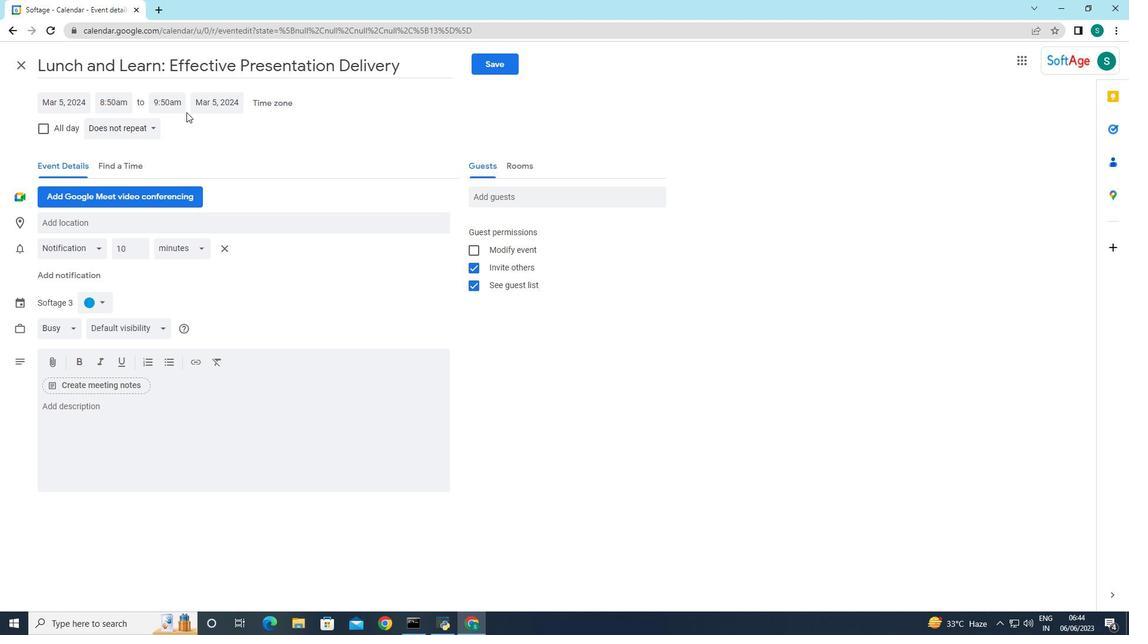 
Action: Mouse pressed left at (168, 101)
Screenshot: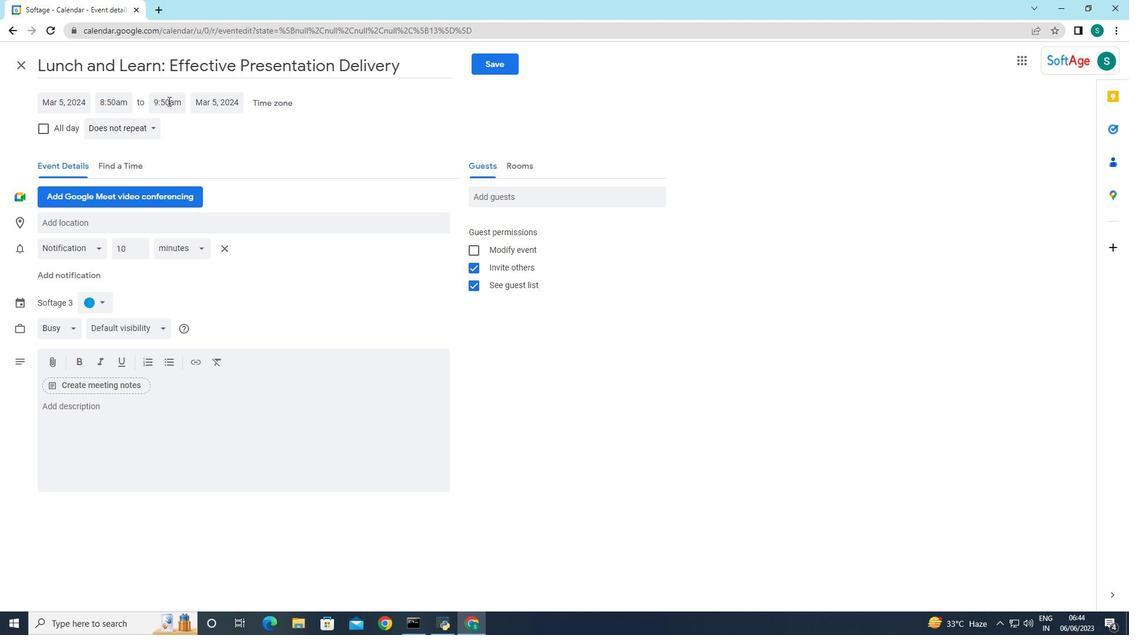 
Action: Mouse moved to (171, 221)
Screenshot: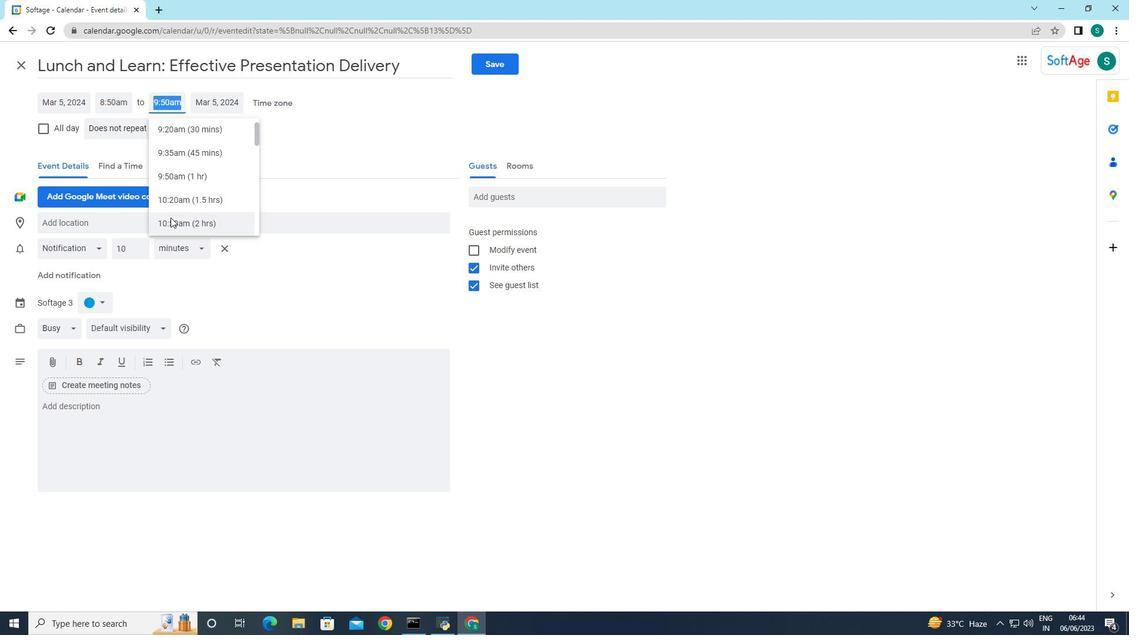 
Action: Mouse pressed left at (171, 221)
Screenshot: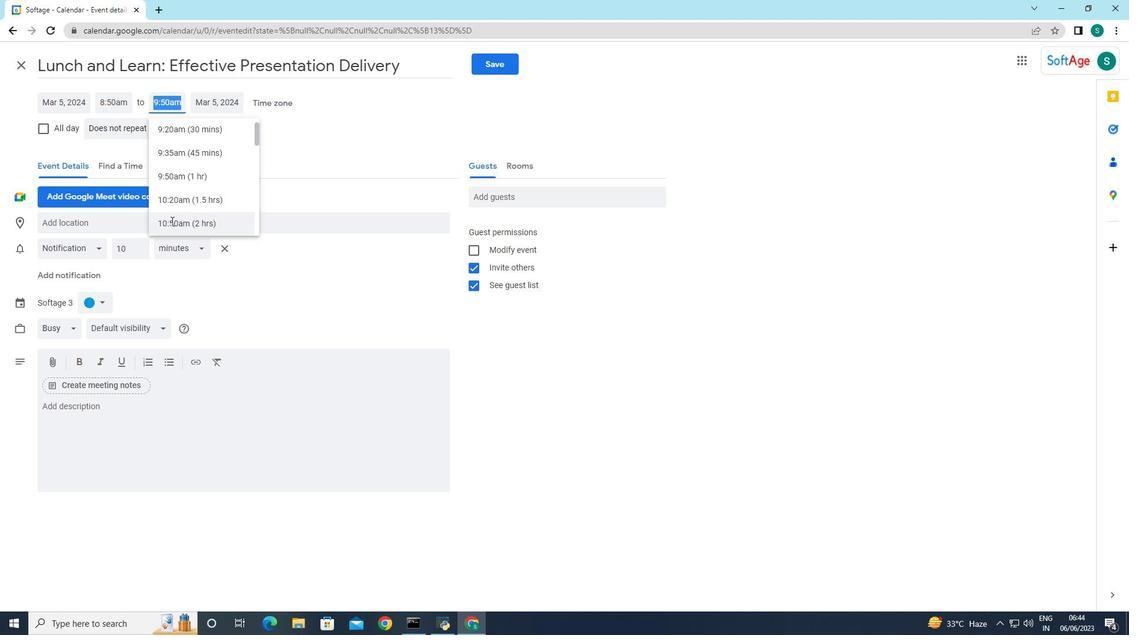 
Action: Mouse moved to (296, 154)
Screenshot: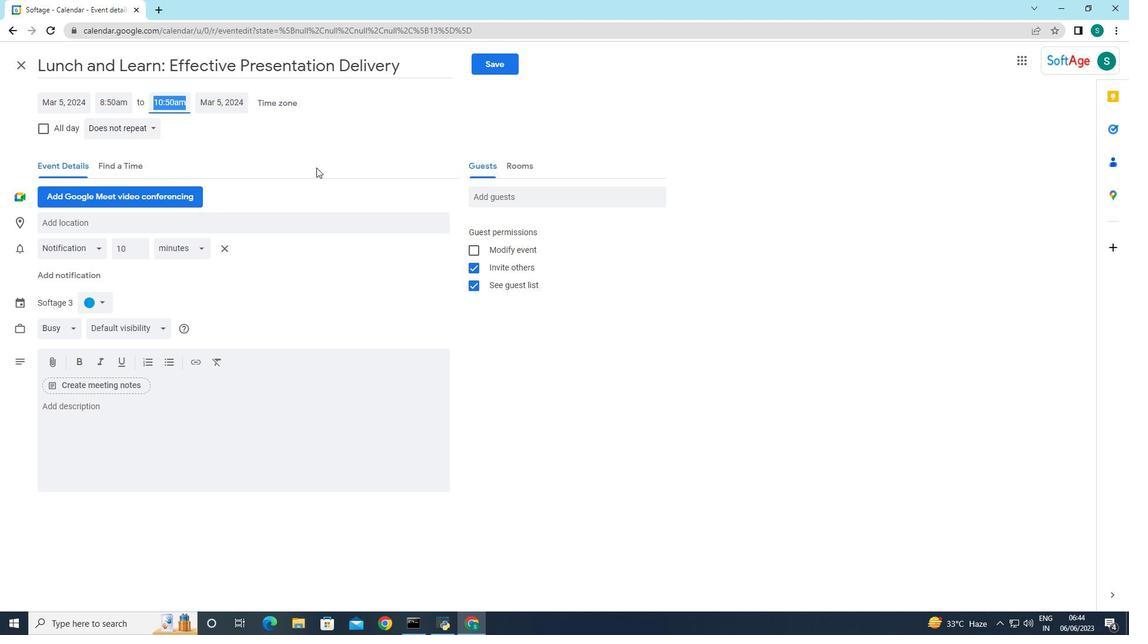 
Action: Mouse pressed left at (296, 154)
Screenshot: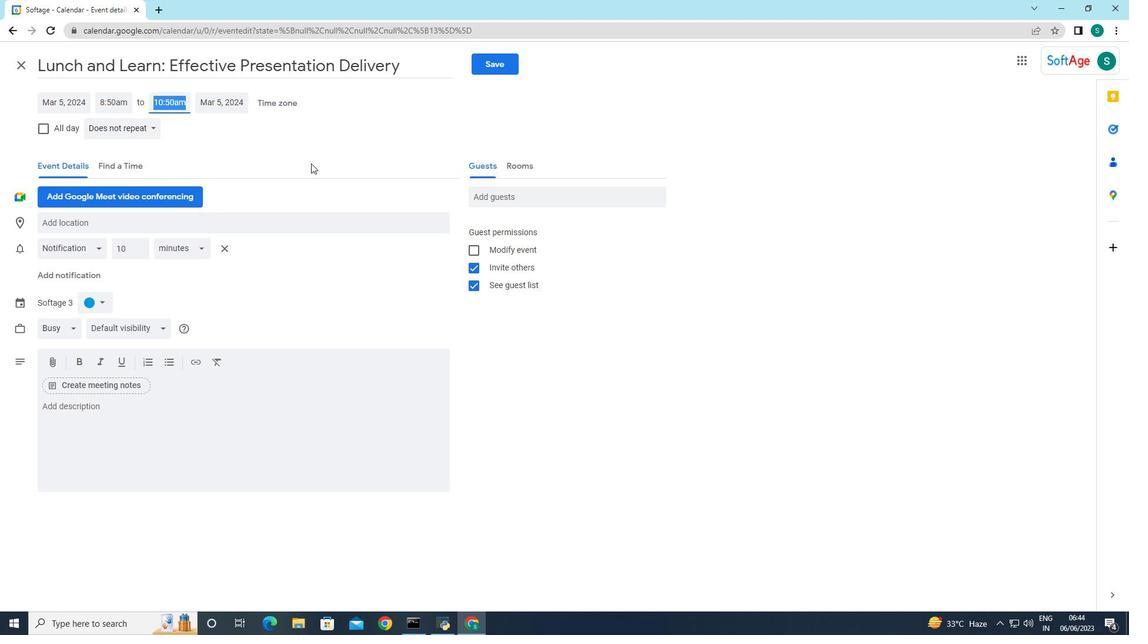 
Action: Mouse moved to (100, 404)
Screenshot: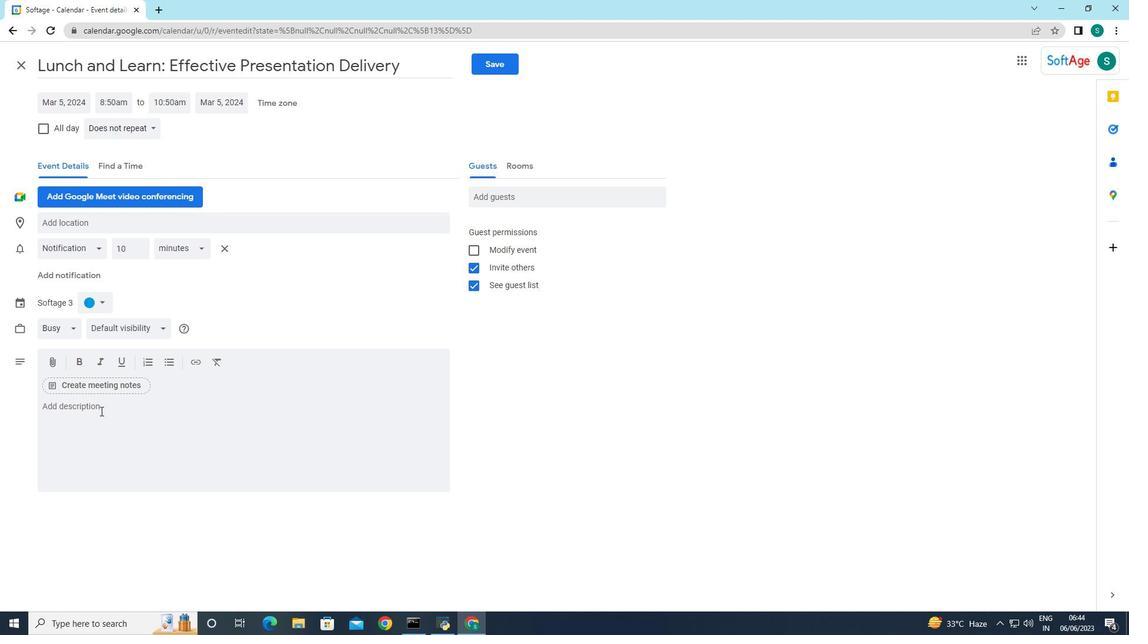 
Action: Mouse pressed left at (100, 404)
Screenshot: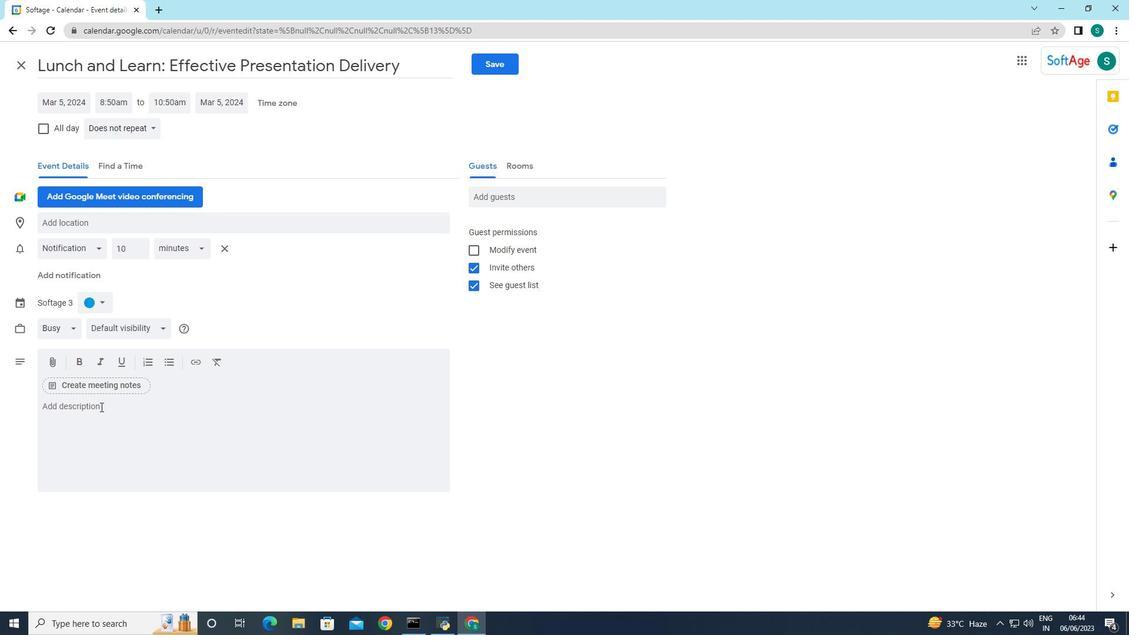 
Action: Key pressed <Key.caps_lock>P<Key.caps_lock>articipants<Key.space>will<Key.space>understand<Key.space>the<Key.space>value<Key.space>of<Key.space>s<Key.backspace>diversity<Key.space>within<Key.space>the<Key.space>team<Key.space>and<Key.space>explore<Key.space>ways<Key.space>to<Key.space>leverage<Key.space>diverse<Key.space>perspectives,<Key.space>experiences,<Key.space>and<Key.space>wxp<Key.backspace><Key.backspace><Key.backspace>expertise.<Key.space><Key.caps_lock>T<Key.caps_lock>hey<Key.space>will<Key.space>learn<Key.space>strategies<Key.space>for<Key.space>cra<Key.backspace>eating<Key.space>an<Key.space>inclusive<Key.space>environment<Key.space>t<Key.backspace>h<Key.backspace>that<Key.space>cl<Key.backspace>elebrates<Key.space>and<Key.space>respects<Key.space>individual<Key.space>differences.
Screenshot: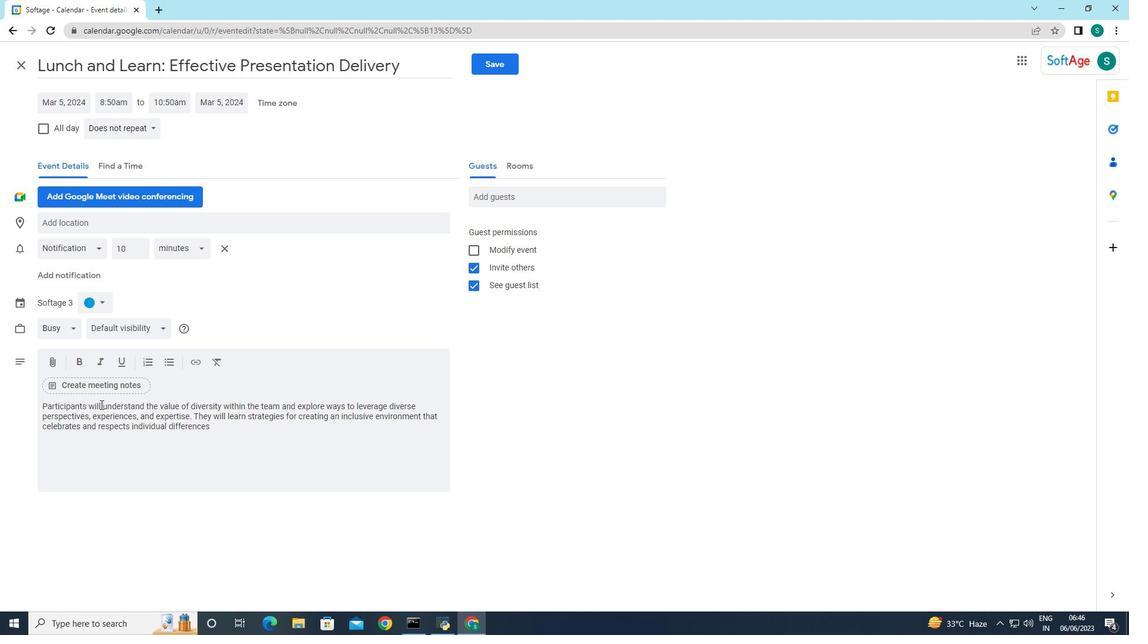 
Action: Mouse moved to (98, 302)
Screenshot: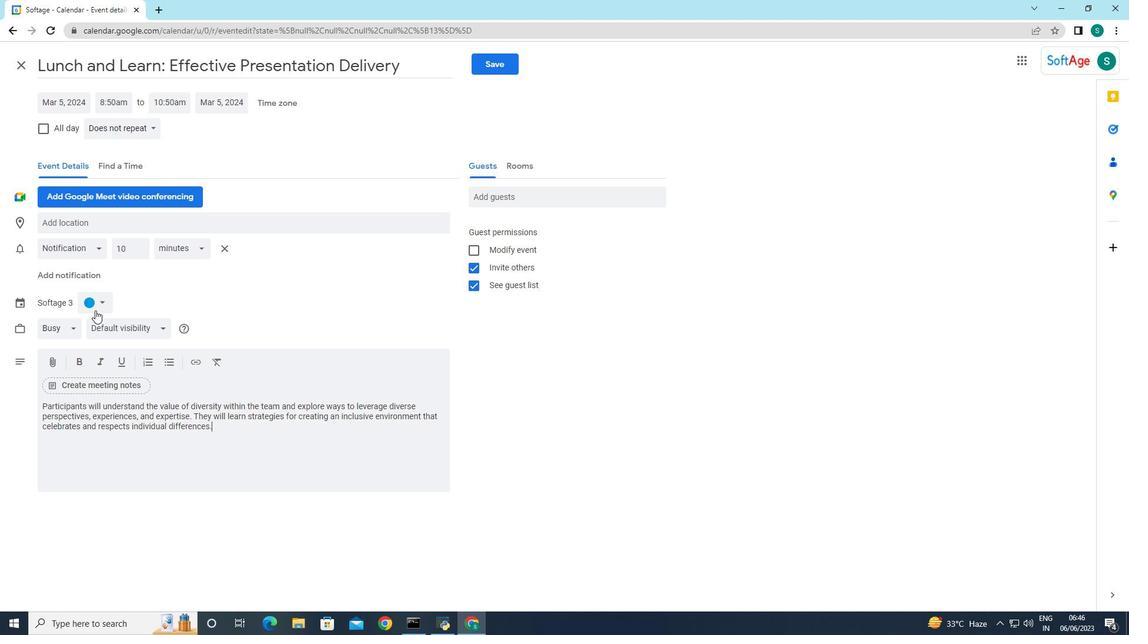 
Action: Mouse pressed left at (98, 302)
Screenshot: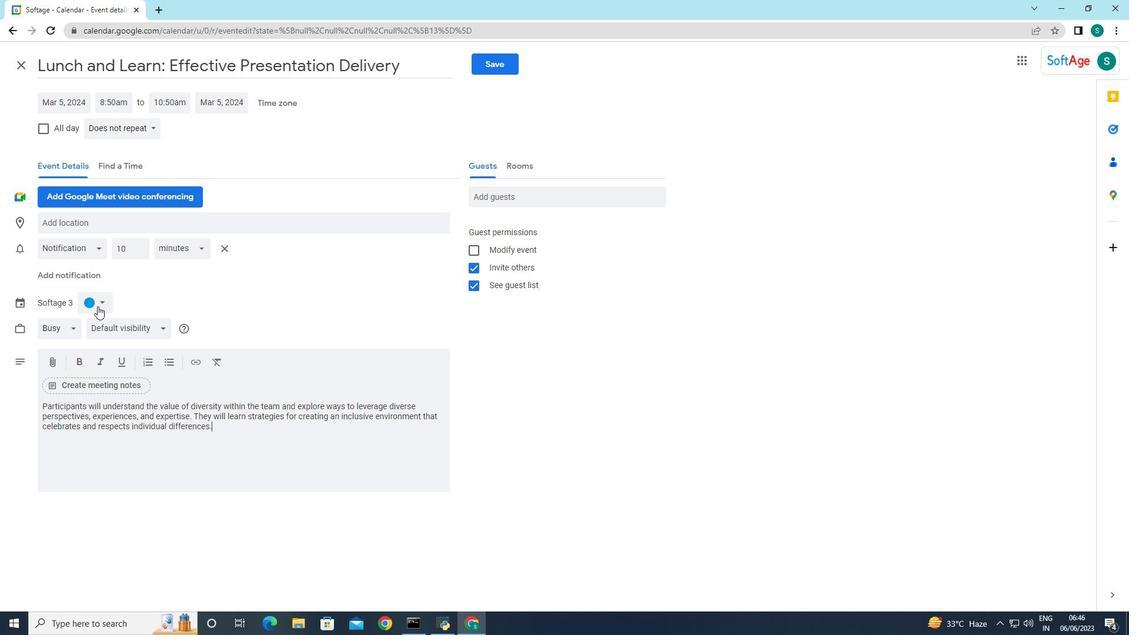 
Action: Mouse moved to (88, 375)
Screenshot: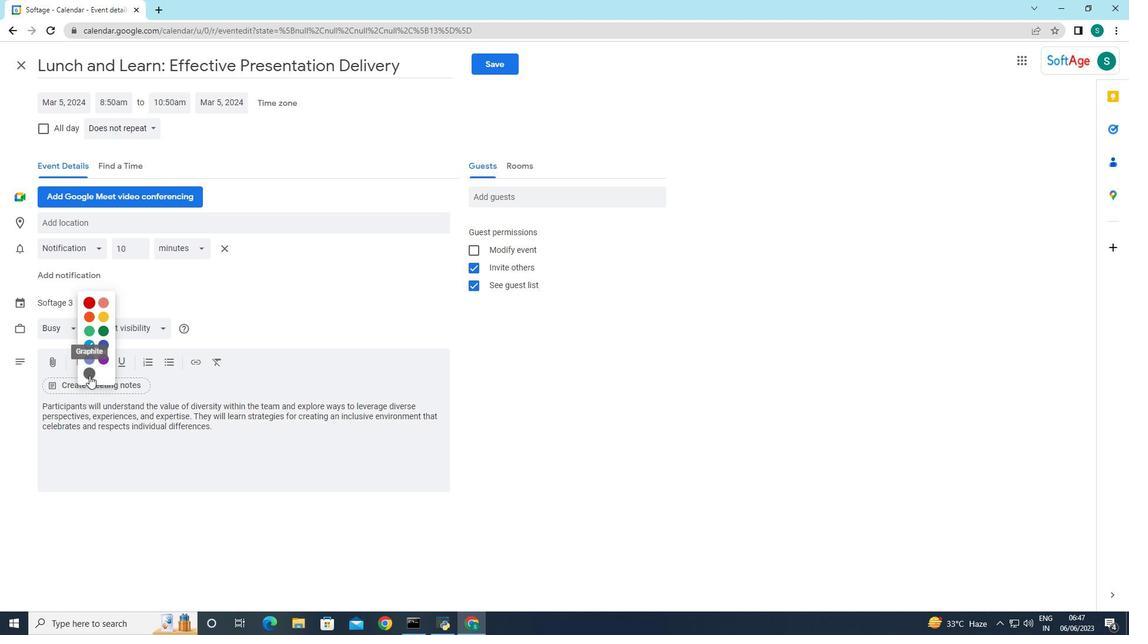 
Action: Mouse pressed left at (88, 375)
Screenshot: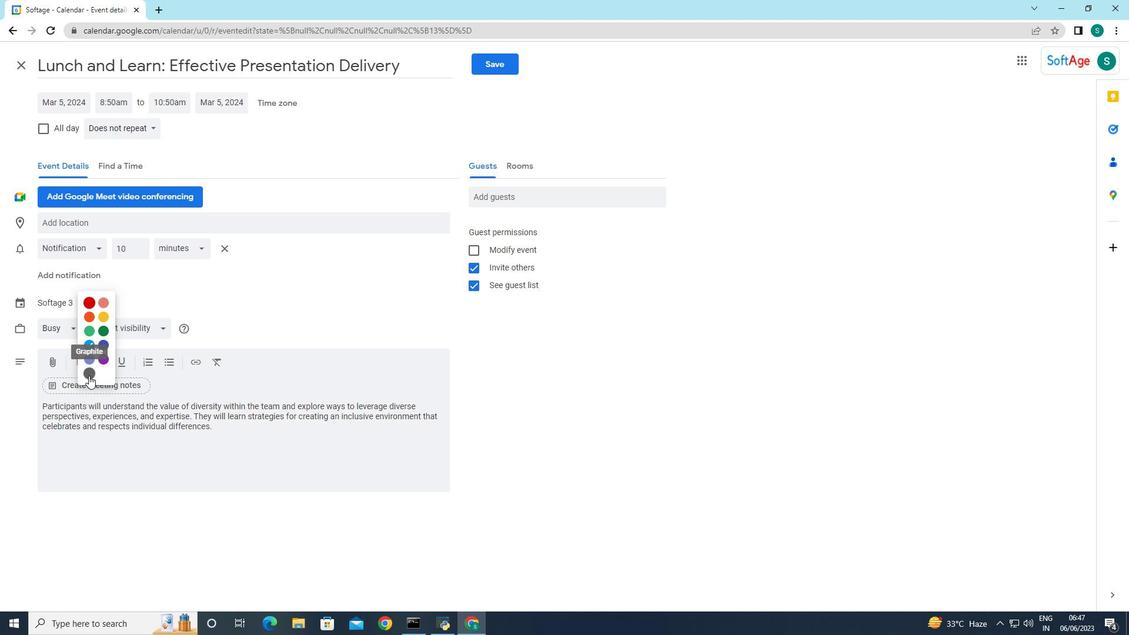 
Action: Mouse moved to (103, 224)
Screenshot: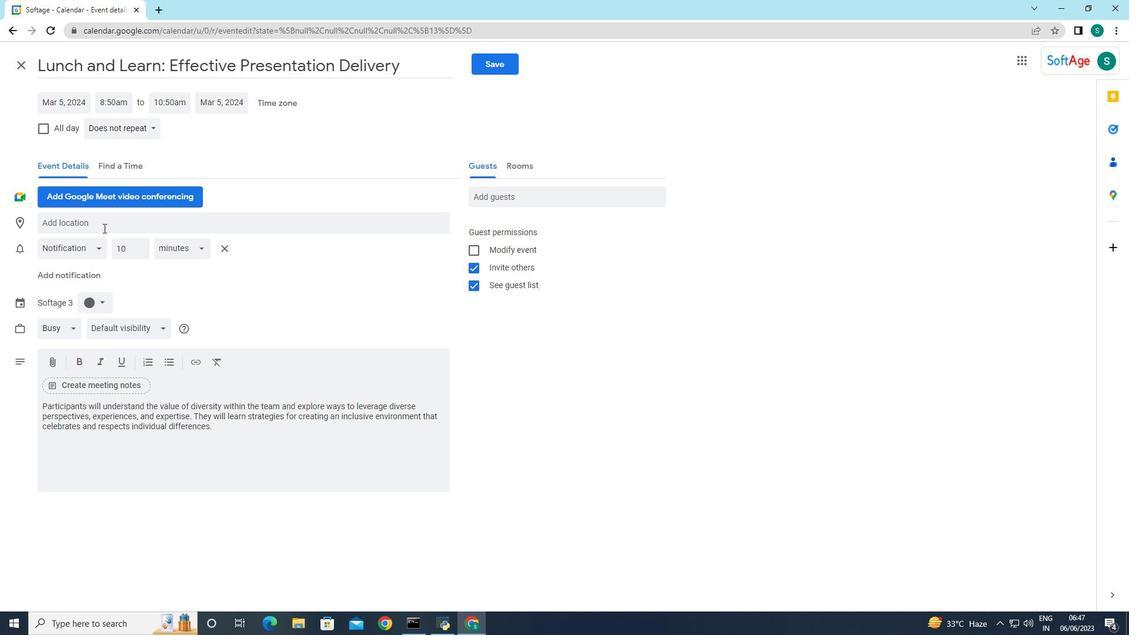 
Action: Mouse pressed left at (103, 224)
Screenshot: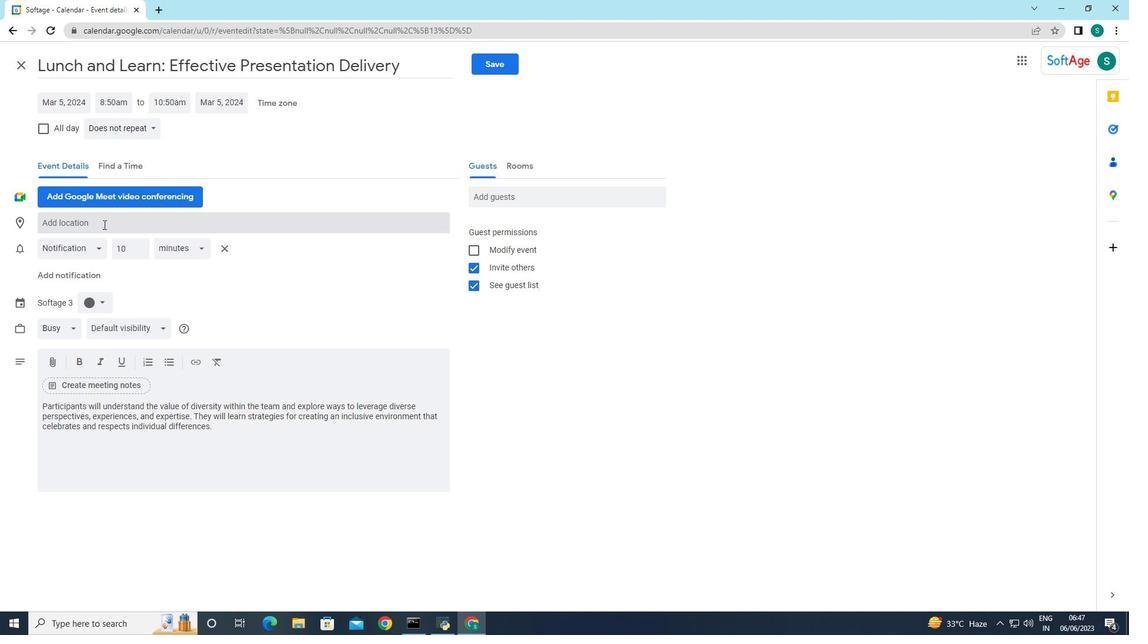 
Action: Key pressed <Key.shift>Berlin,<Key.space><Key.shift>Germany
Screenshot: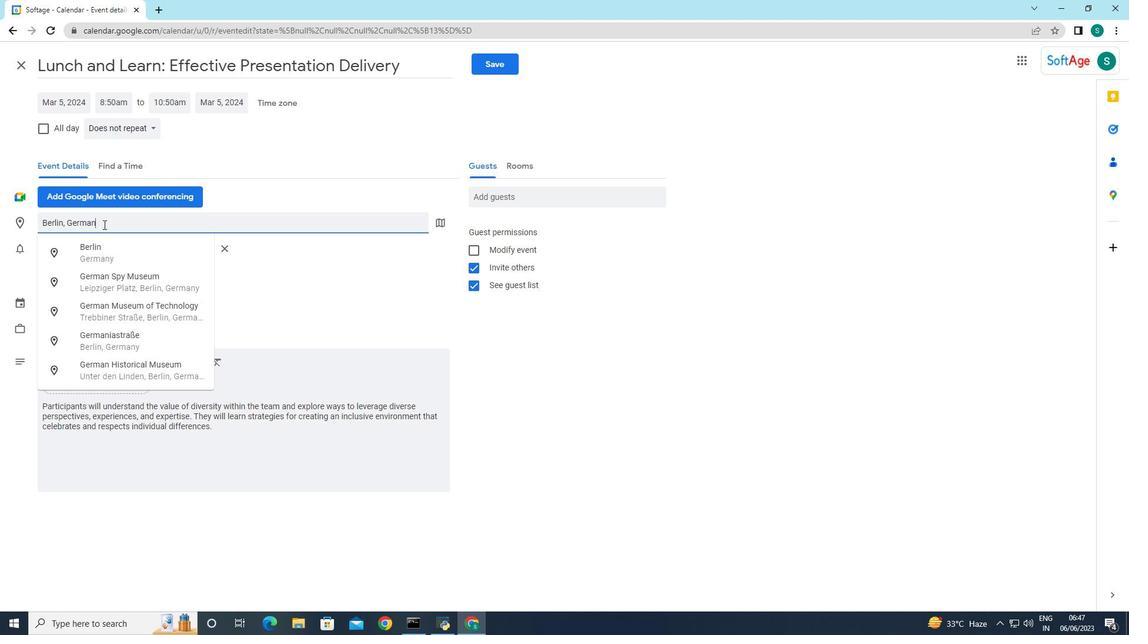 
Action: Mouse moved to (325, 300)
Screenshot: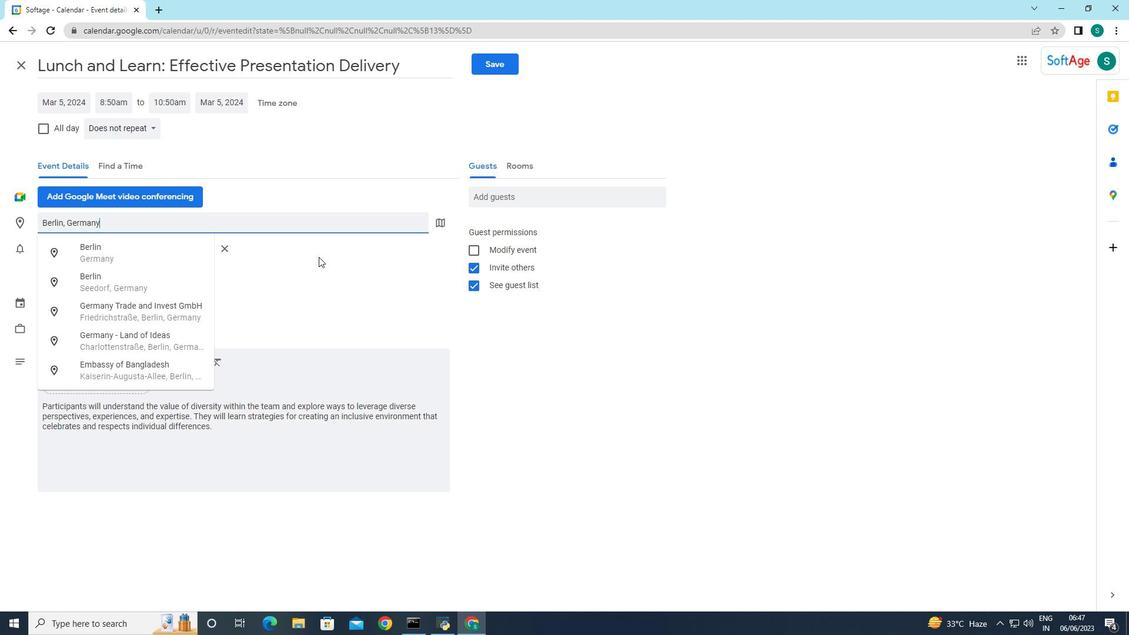 
Action: Mouse pressed left at (325, 300)
Screenshot: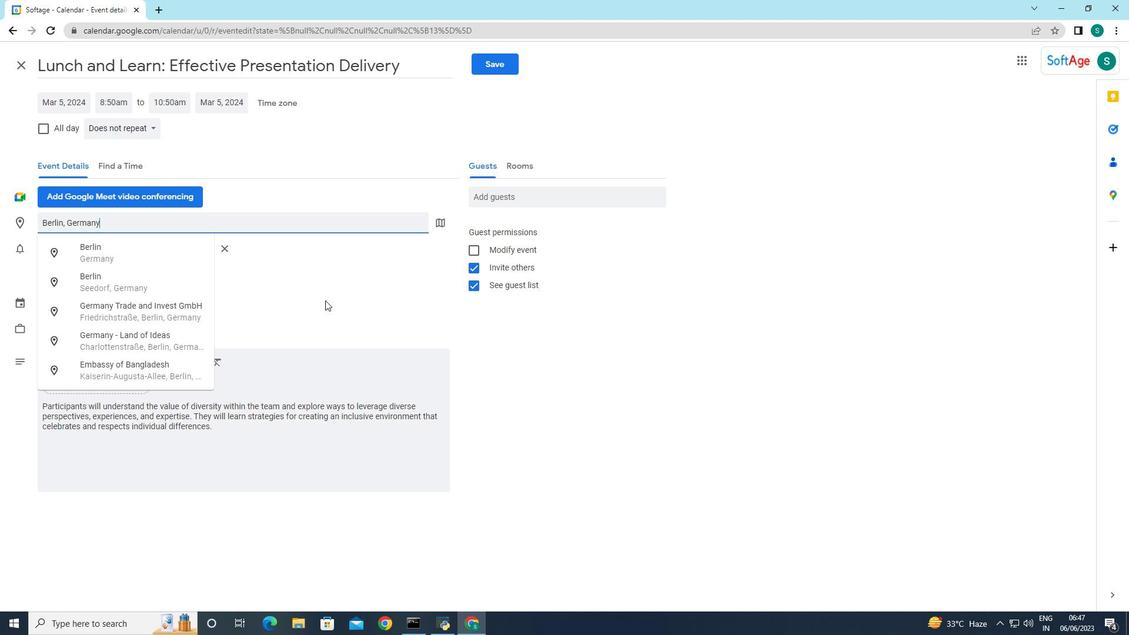 
Action: Mouse moved to (506, 194)
Screenshot: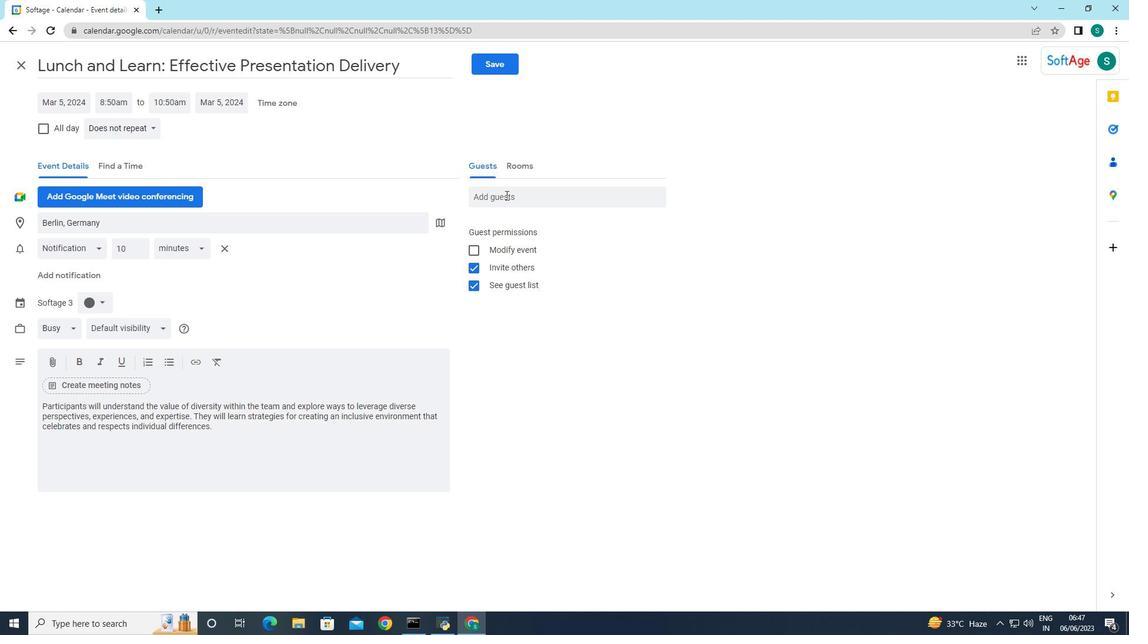 
Action: Mouse pressed left at (506, 194)
Screenshot: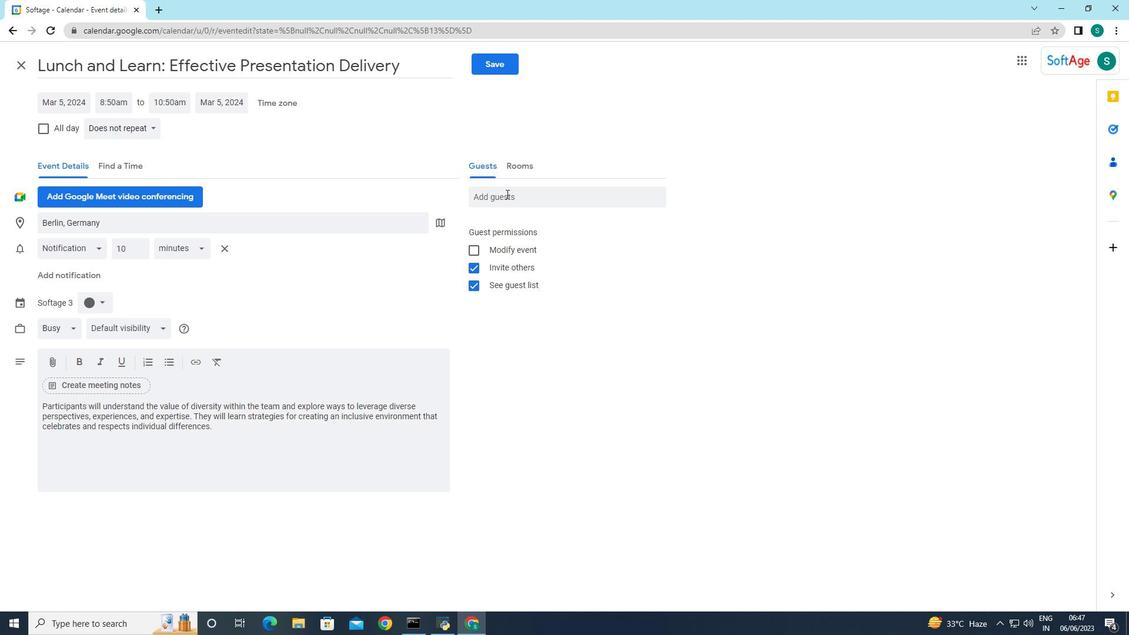 
Action: Mouse moved to (511, 198)
Screenshot: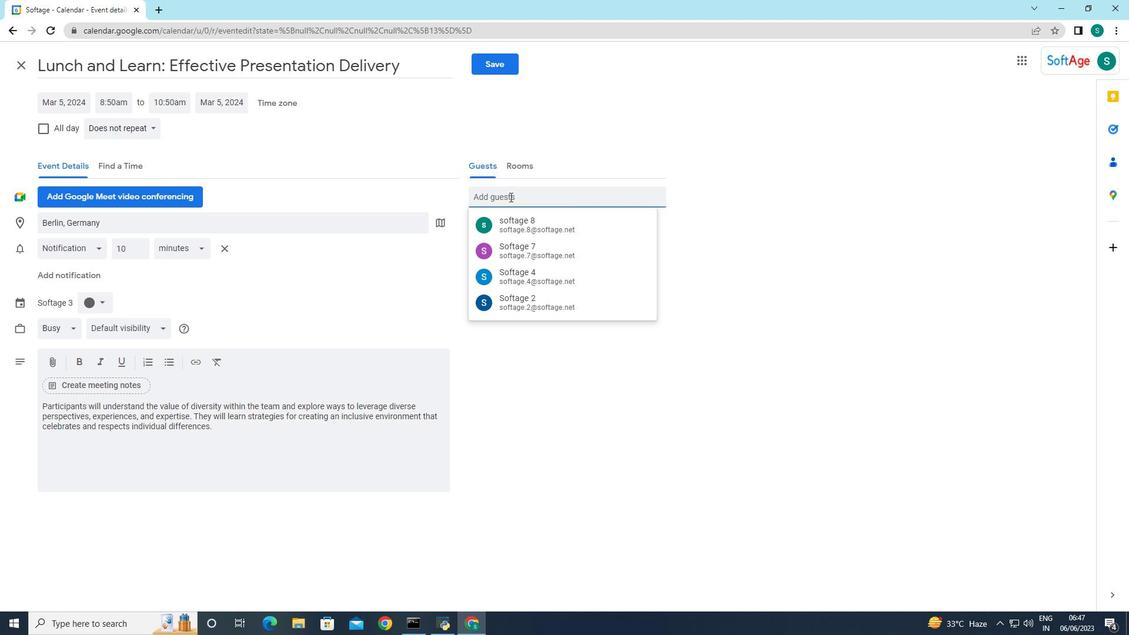 
Action: Mouse pressed left at (511, 198)
Screenshot: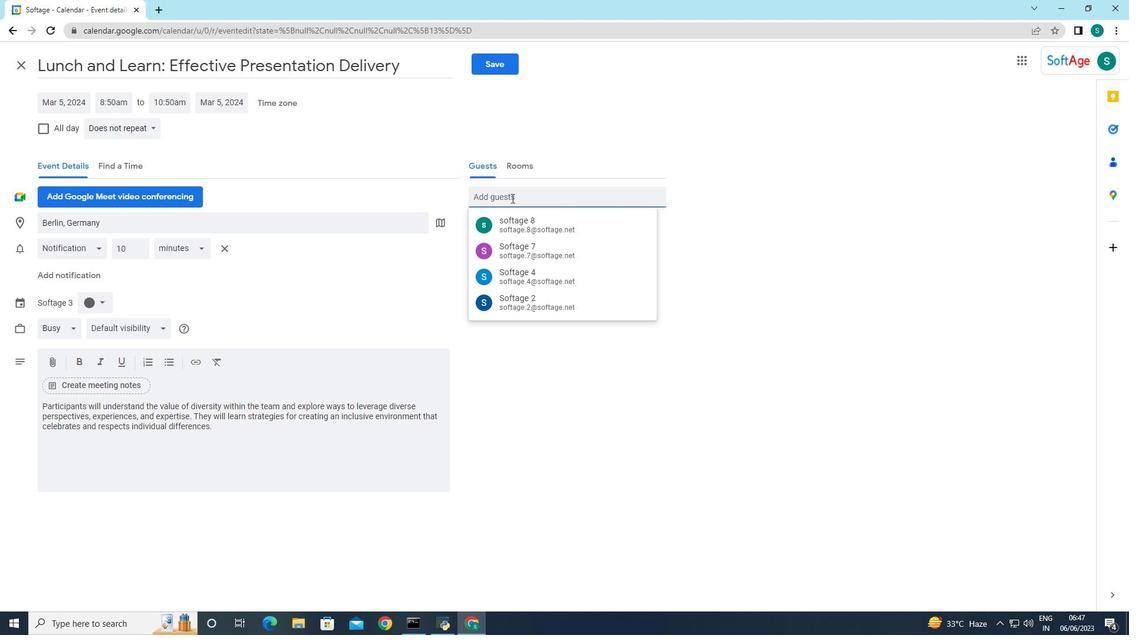 
Action: Key pressed softage.7
Screenshot: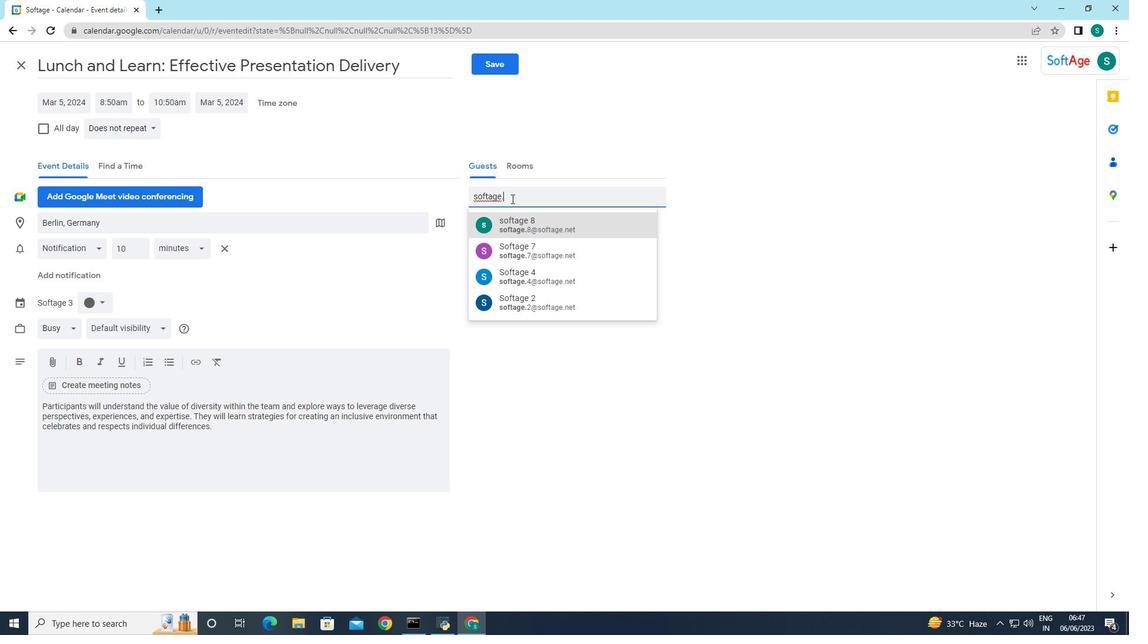
Action: Mouse moved to (618, 230)
Screenshot: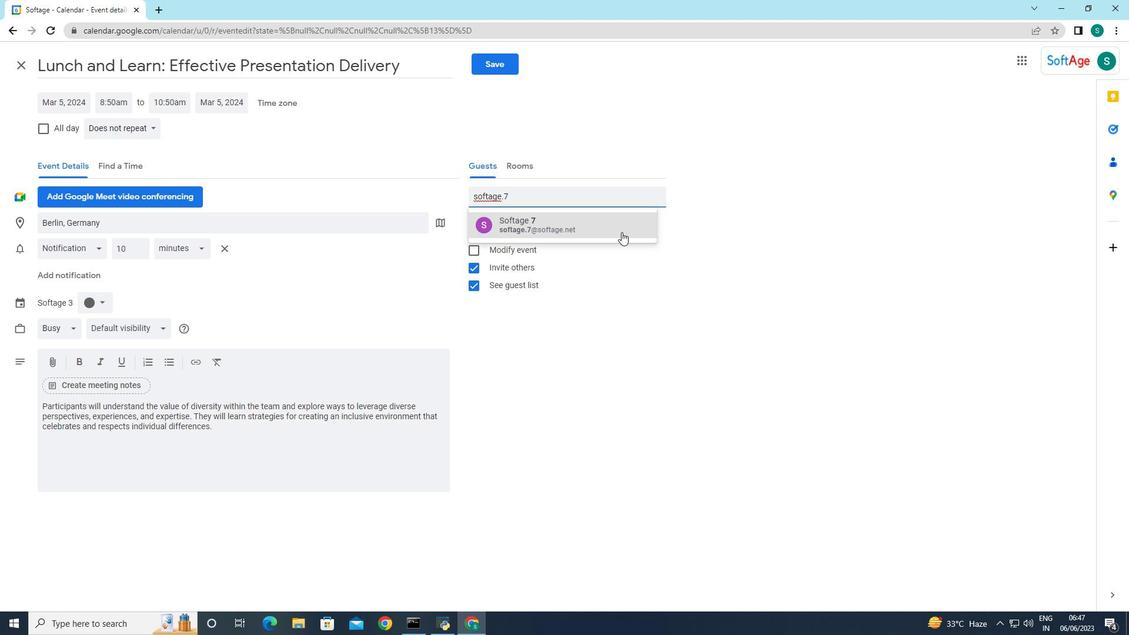 
Action: Mouse pressed left at (618, 230)
Screenshot: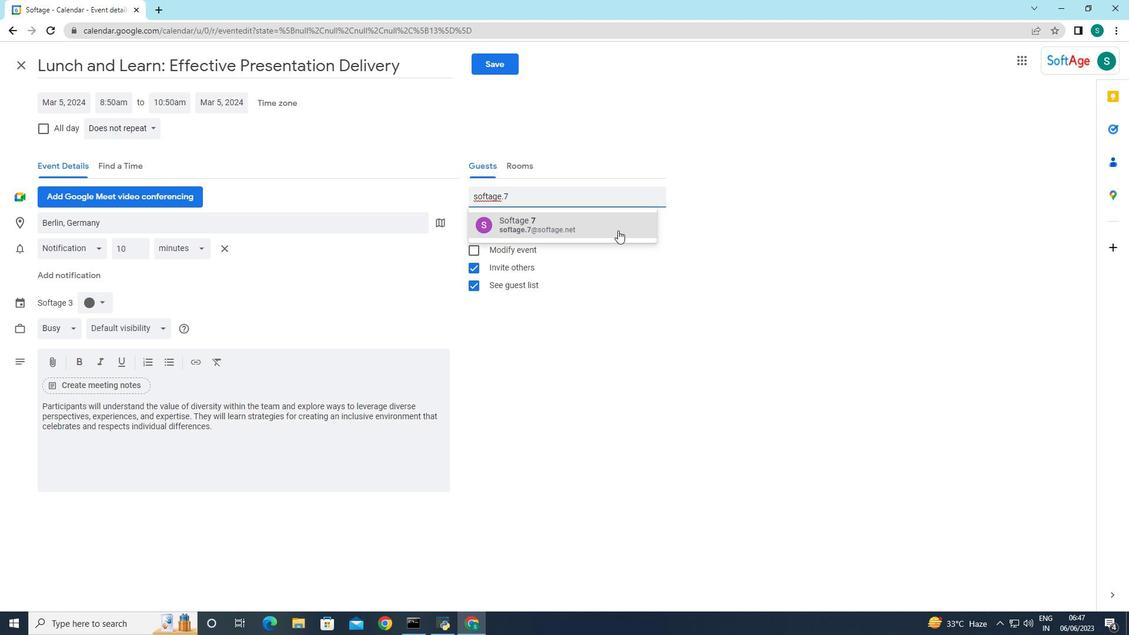 
Action: Mouse moved to (557, 189)
Screenshot: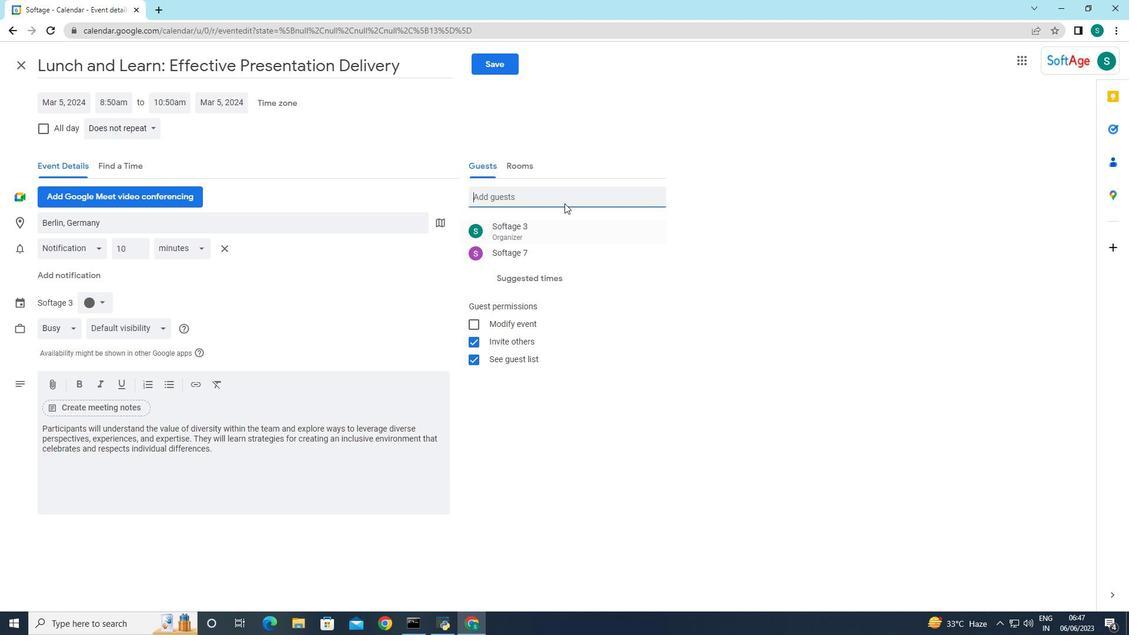 
Action: Mouse pressed left at (557, 189)
Screenshot: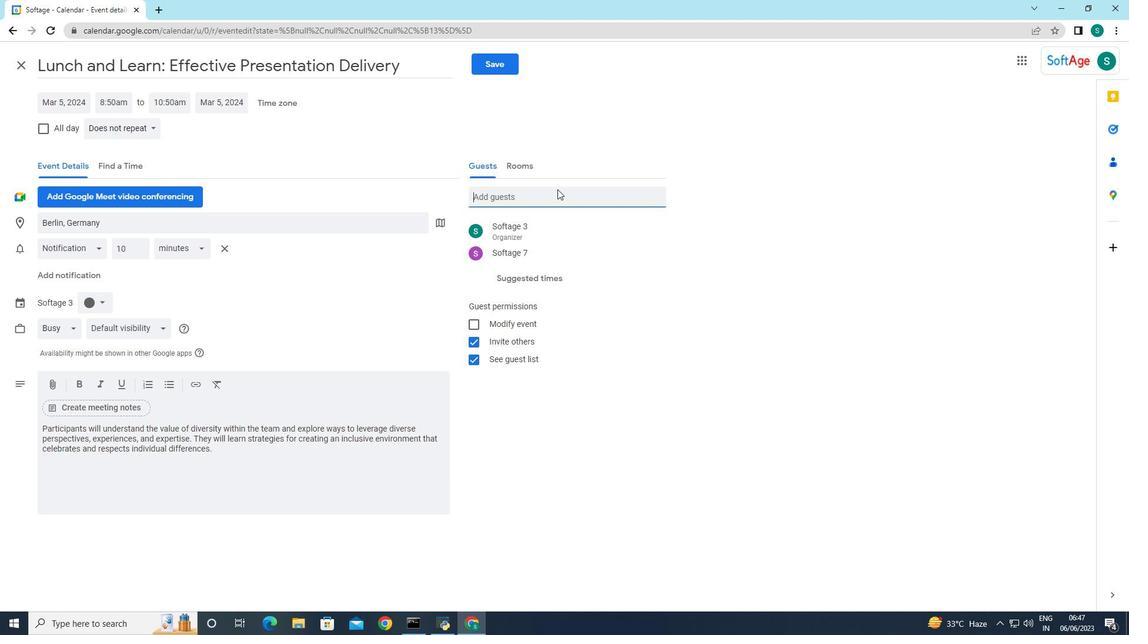
Action: Mouse moved to (522, 232)
Screenshot: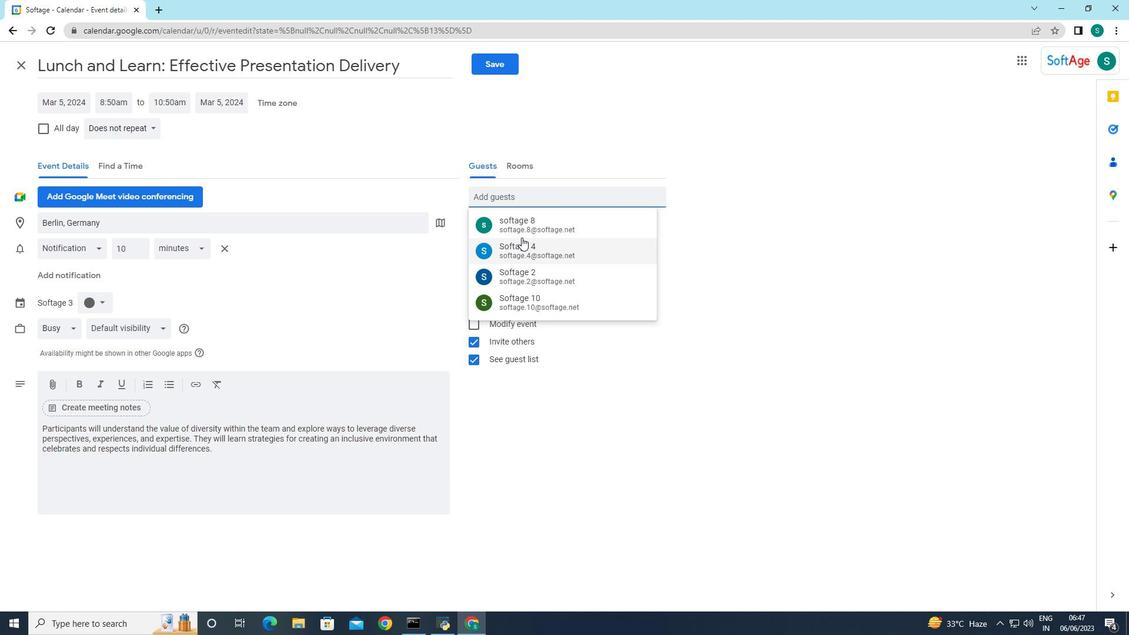 
Action: Mouse pressed left at (522, 232)
Screenshot: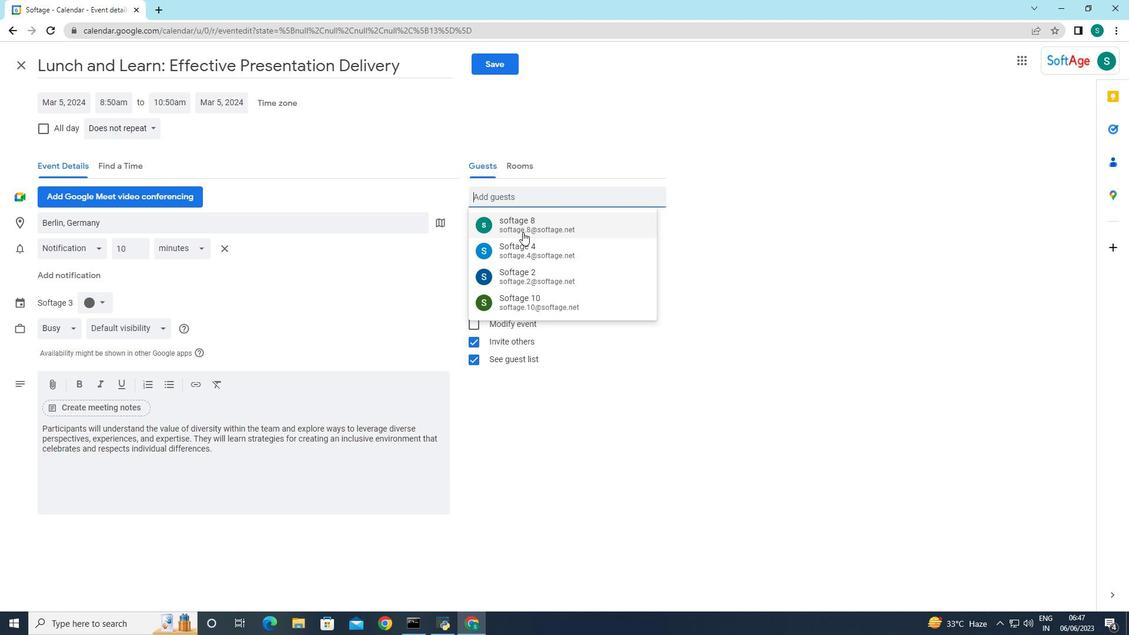 
Action: Mouse moved to (651, 227)
Screenshot: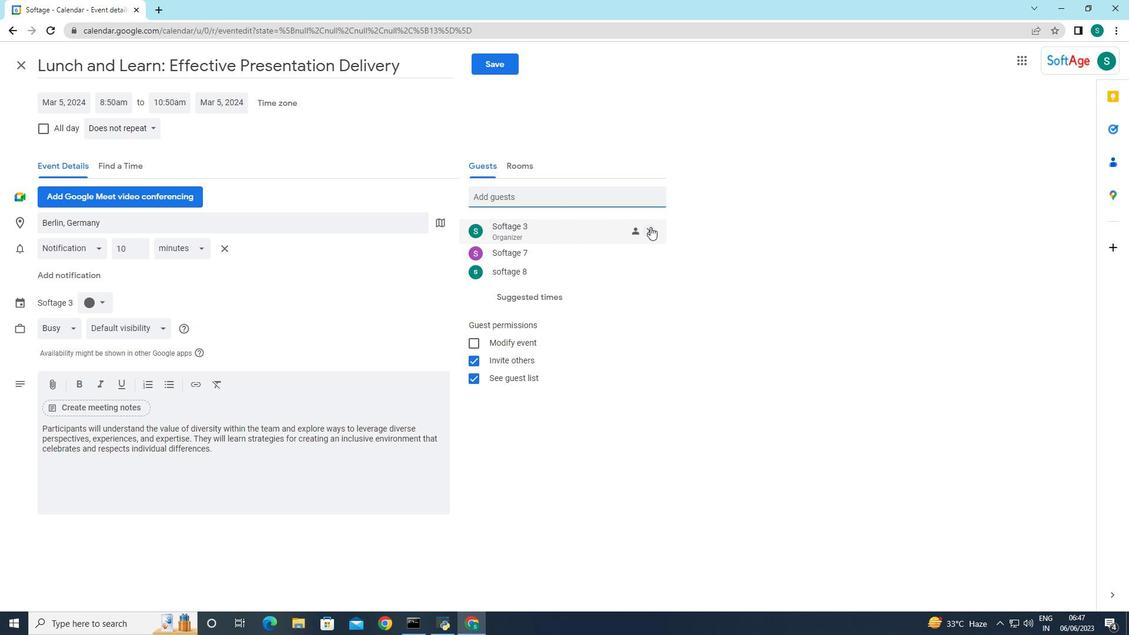 
Action: Mouse pressed left at (651, 227)
Screenshot: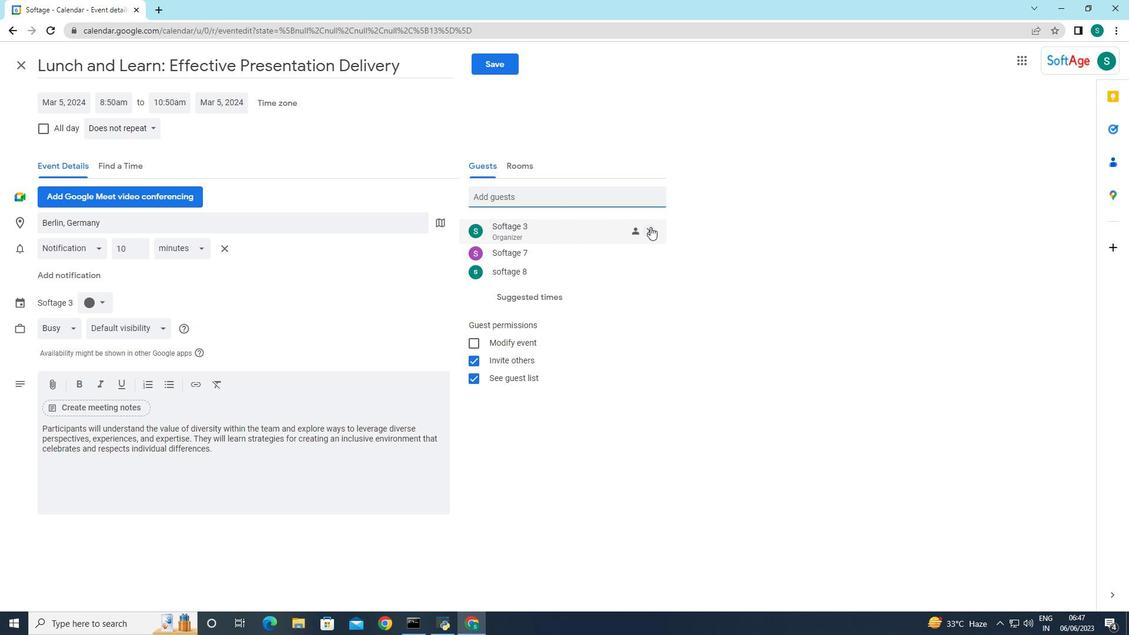 
Action: Mouse moved to (114, 130)
Screenshot: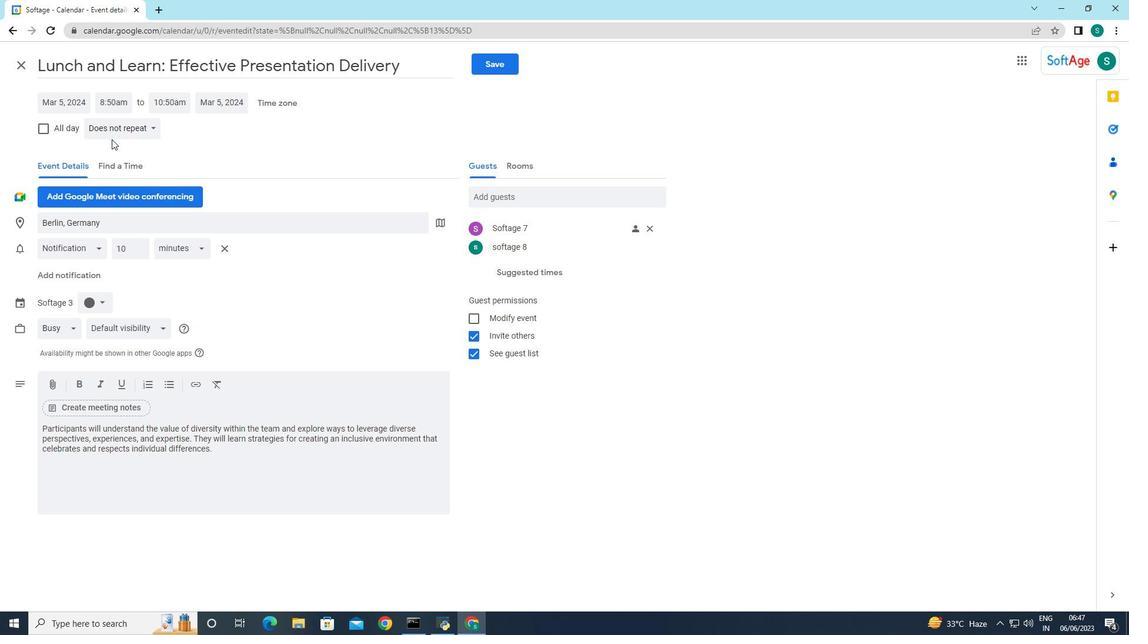 
Action: Mouse pressed left at (114, 130)
Screenshot: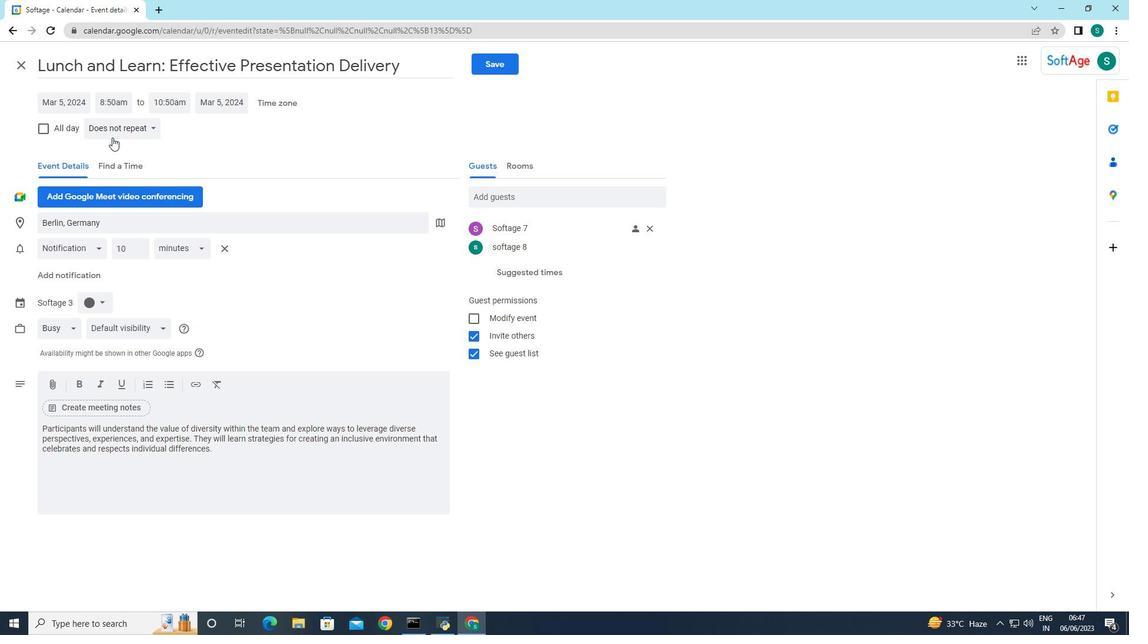 
Action: Mouse moved to (103, 150)
Screenshot: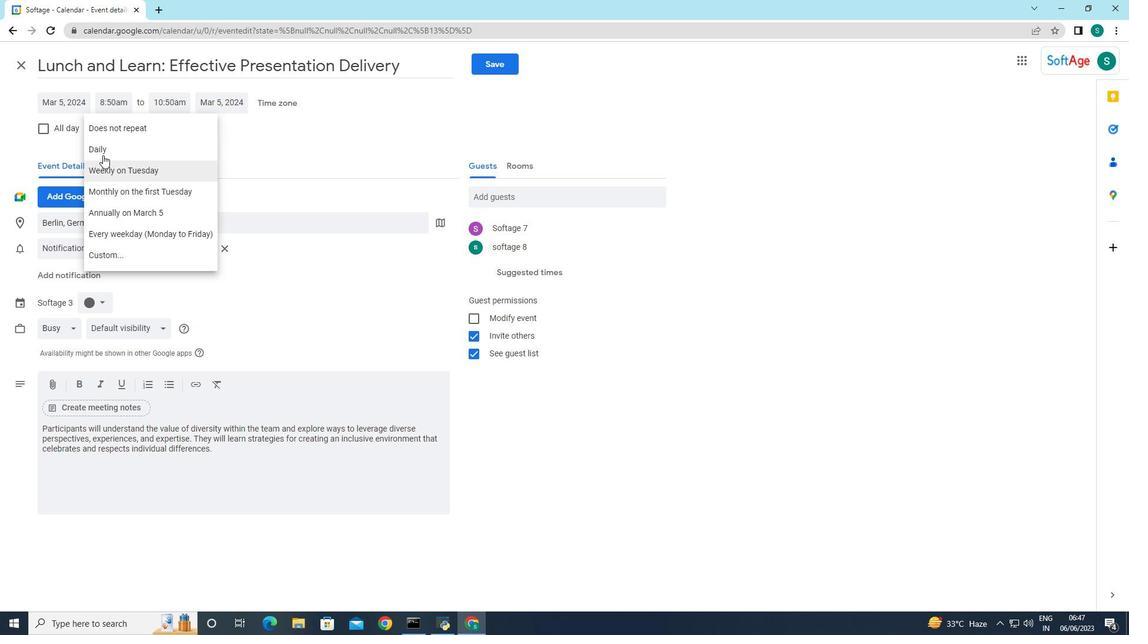 
Action: Mouse pressed left at (103, 150)
Screenshot: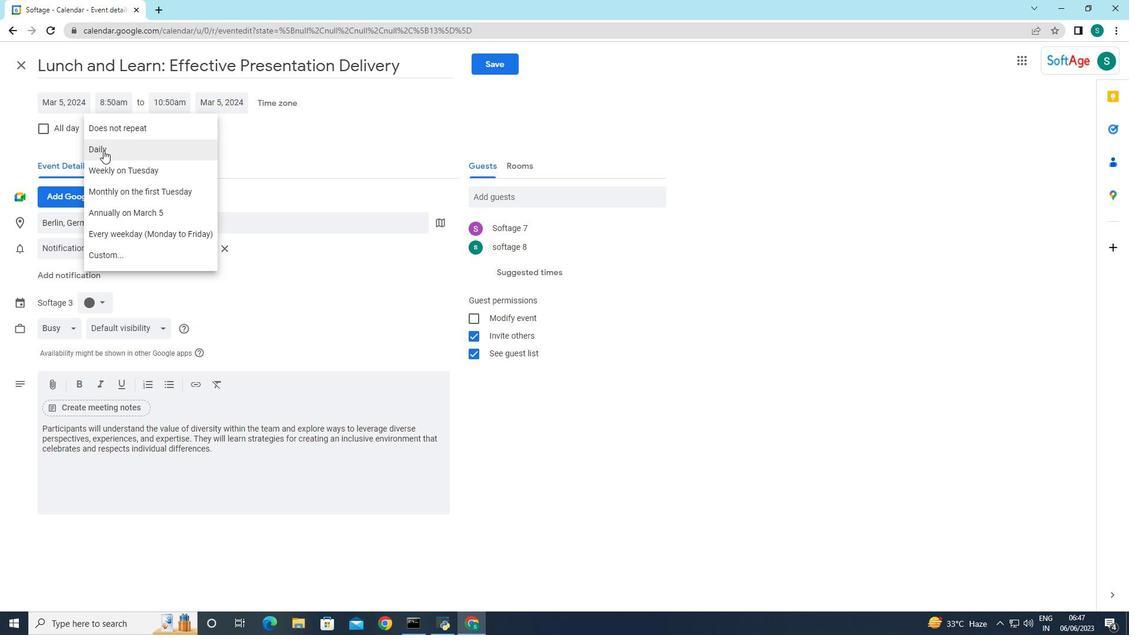
Action: Mouse moved to (490, 66)
Screenshot: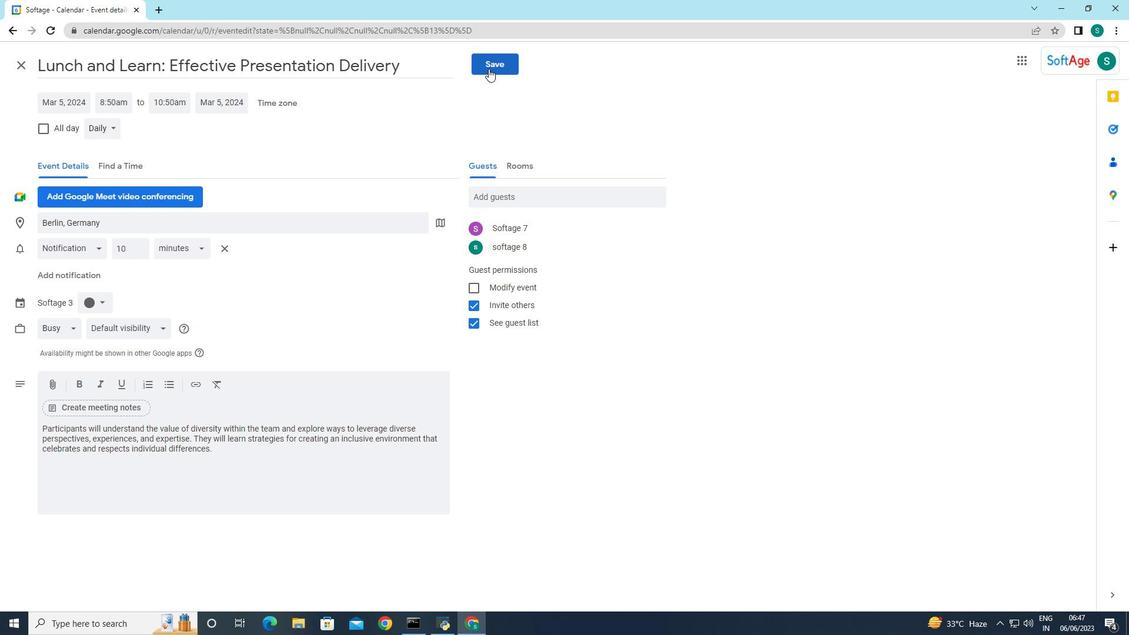 
Action: Mouse pressed left at (490, 66)
Screenshot: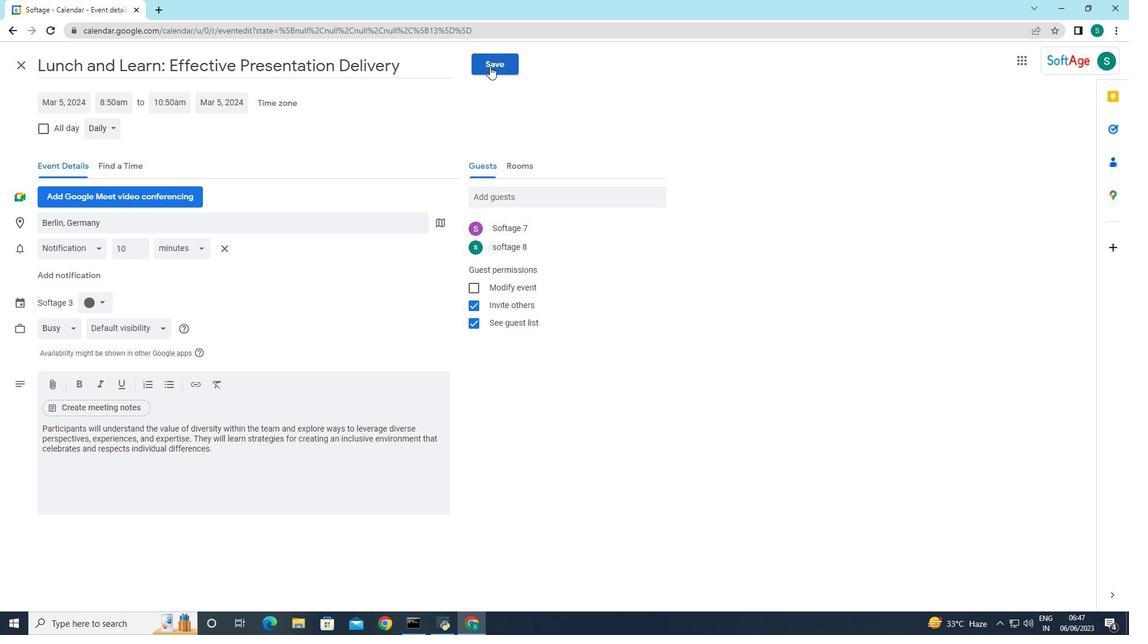 
Action: Mouse moved to (678, 355)
Screenshot: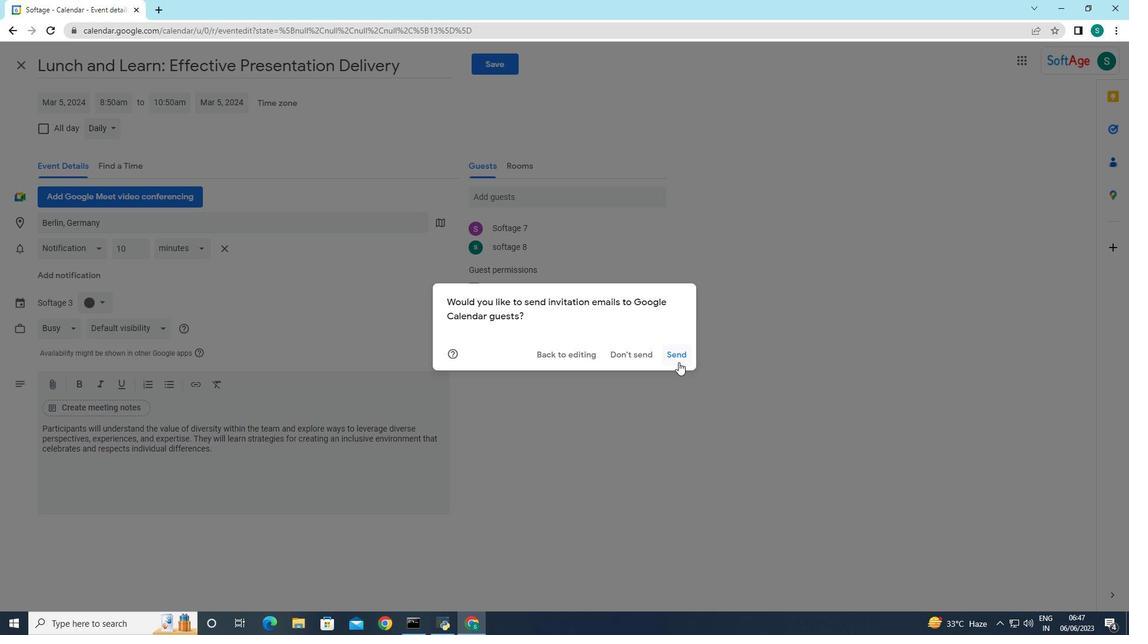 
Action: Mouse pressed left at (678, 355)
Screenshot: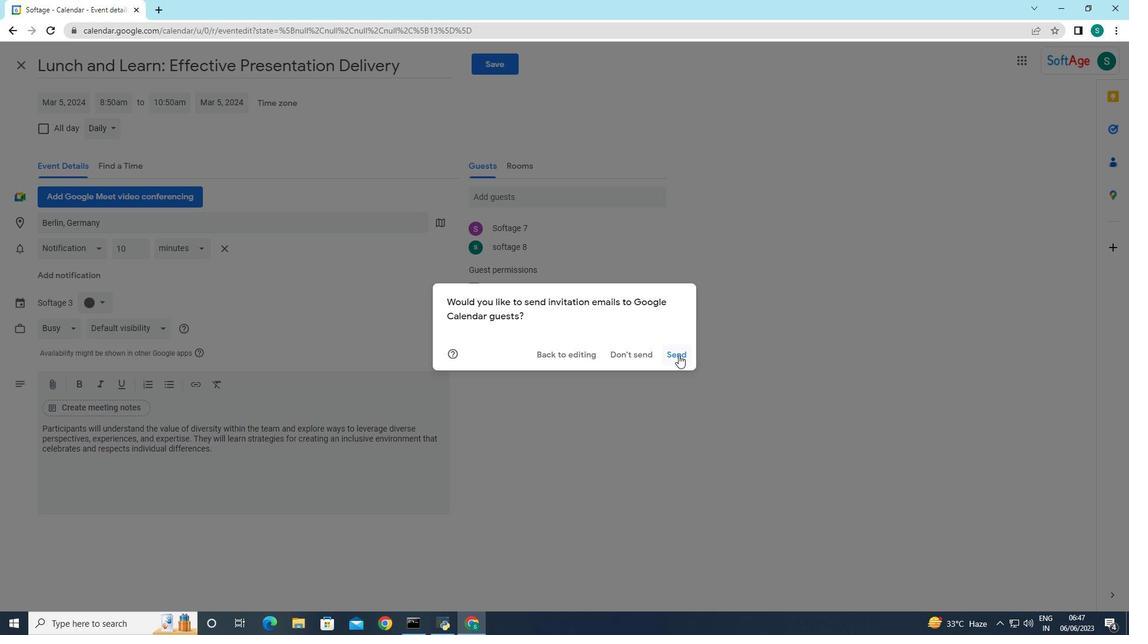 
Action: Mouse moved to (675, 356)
Screenshot: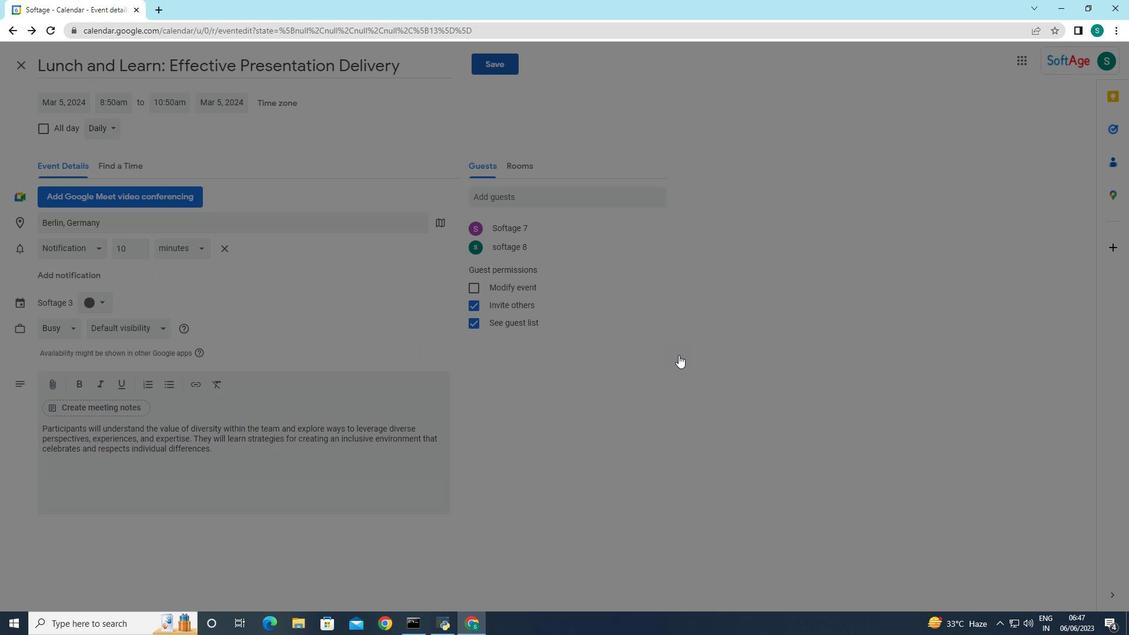 
